 Task: Search one way flight ticket for 2 adults, 2 children, 2 infants in seat in first from Redmond: Roberts Field to New Bern: Coastal Carolina Regional Airport (was Craven County Regional) on 8-4-2023. Number of bags: 2 carry on bags. Price is upto 105000. Outbound departure time preference is 16:30.
Action: Mouse moved to (347, 290)
Screenshot: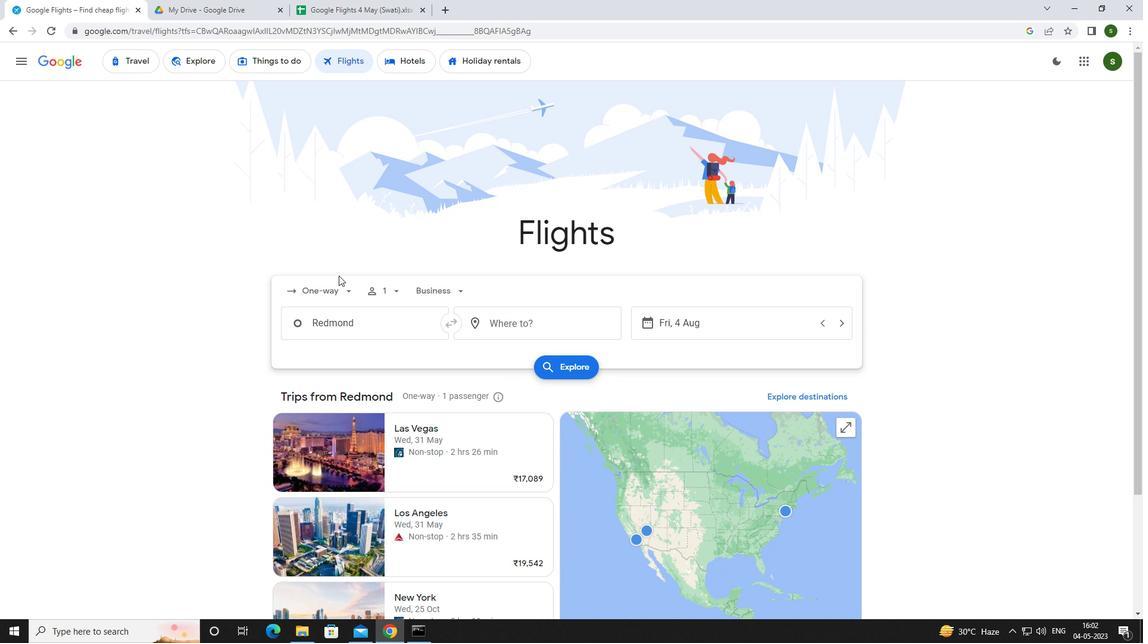 
Action: Mouse pressed left at (347, 290)
Screenshot: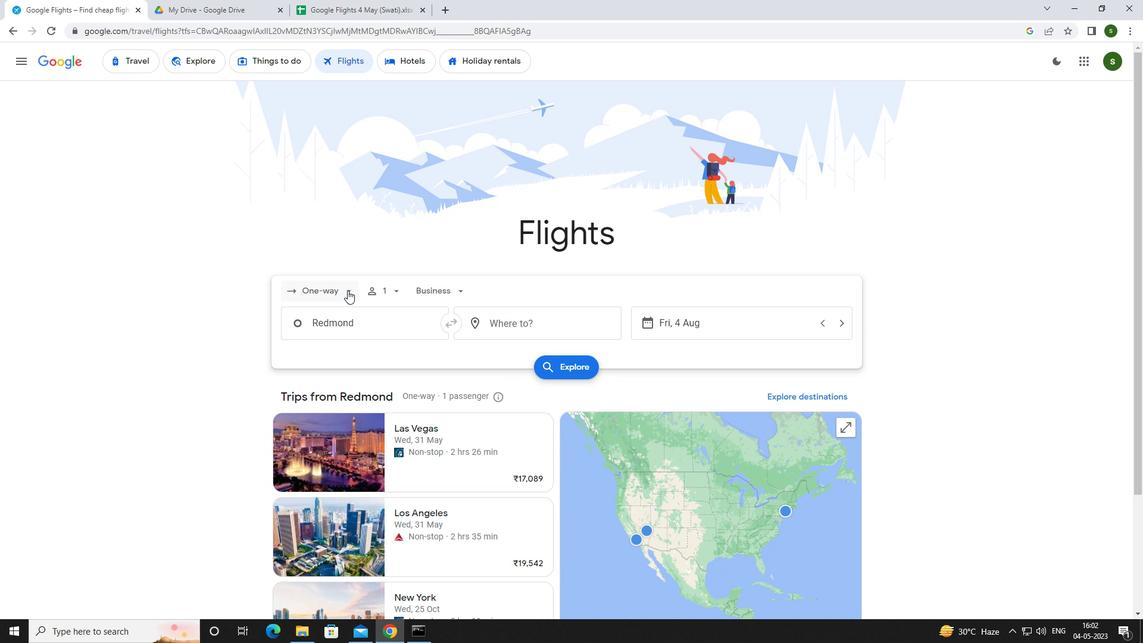 
Action: Mouse moved to (346, 348)
Screenshot: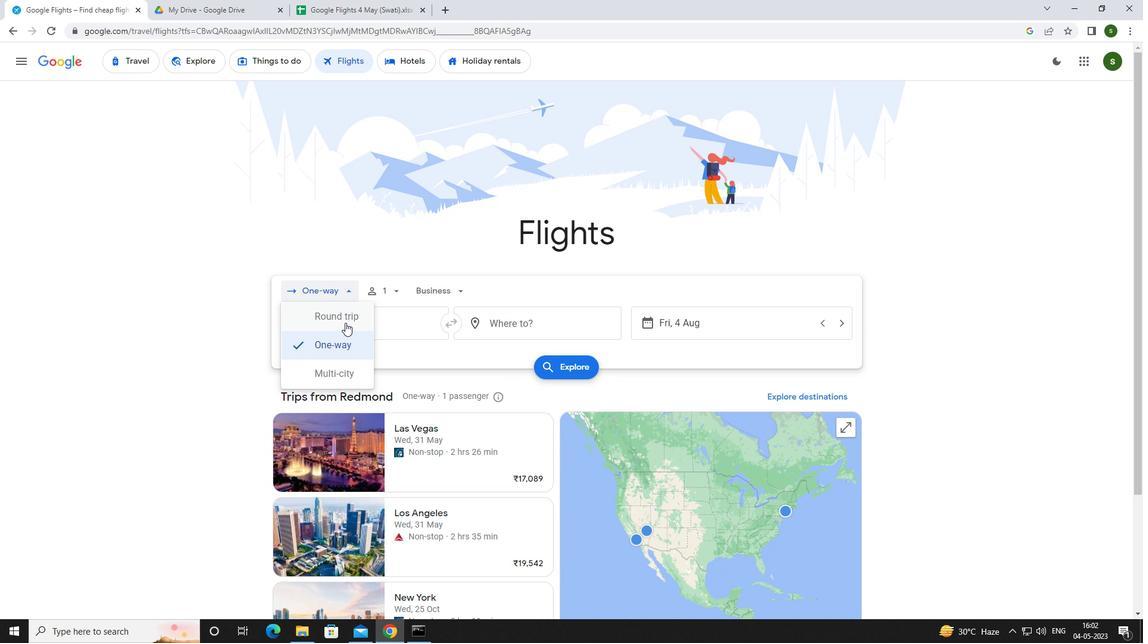 
Action: Mouse pressed left at (346, 348)
Screenshot: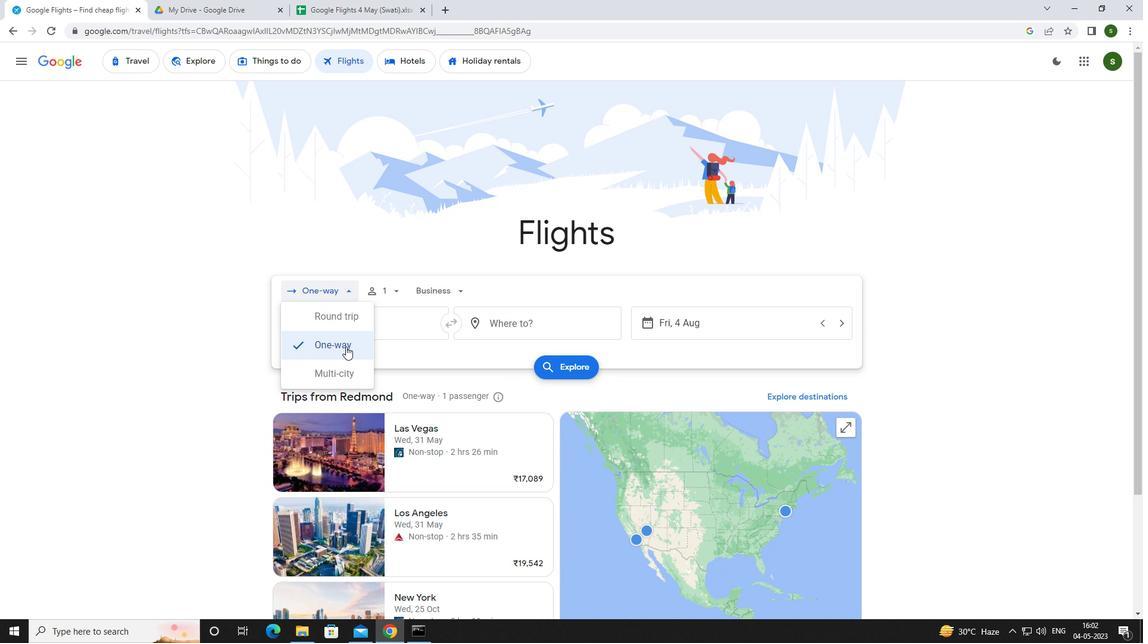 
Action: Mouse moved to (397, 293)
Screenshot: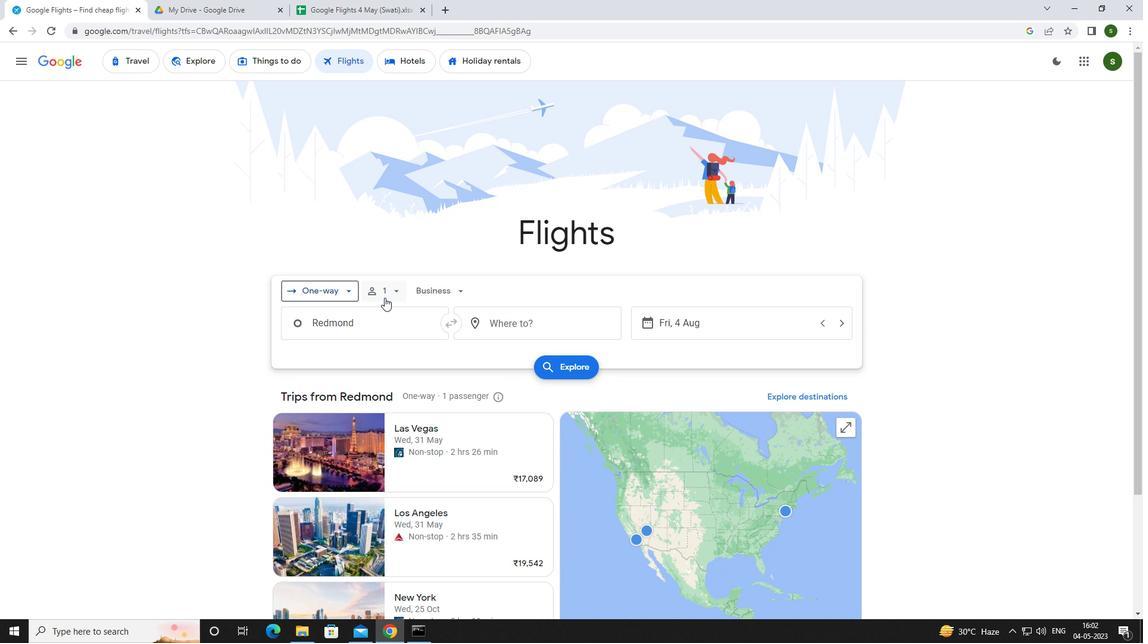 
Action: Mouse pressed left at (397, 293)
Screenshot: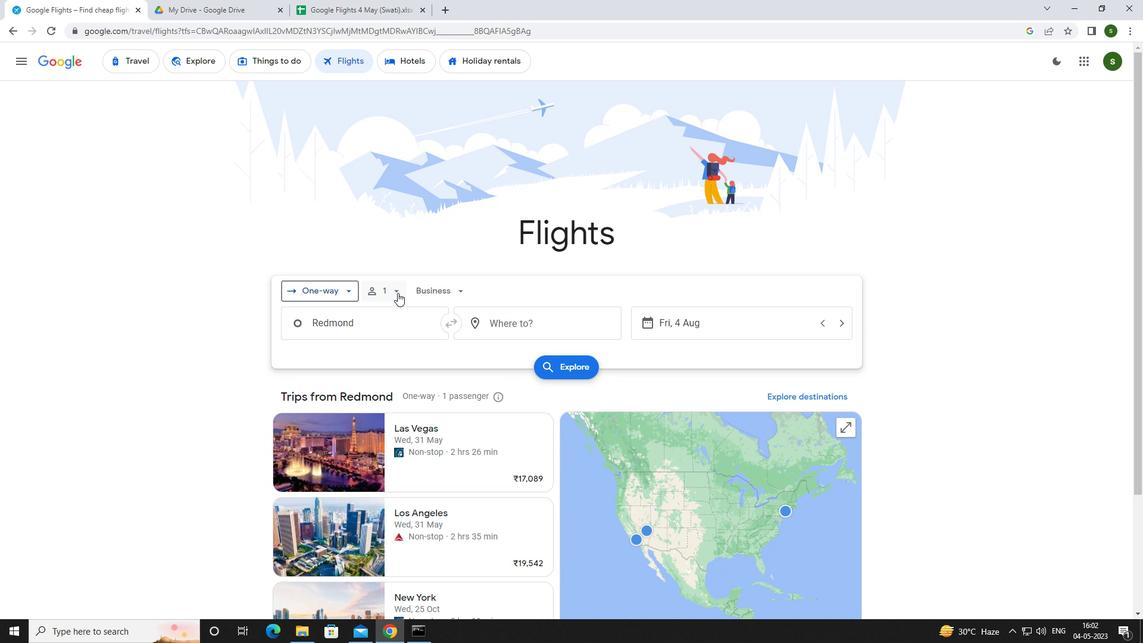 
Action: Mouse moved to (484, 319)
Screenshot: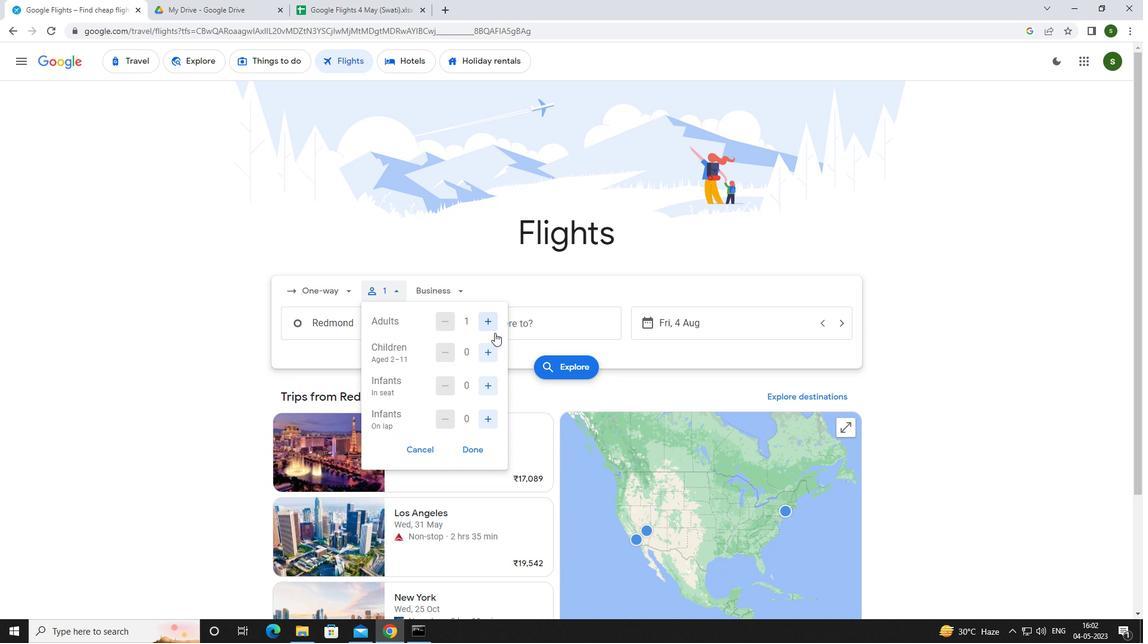 
Action: Mouse pressed left at (484, 319)
Screenshot: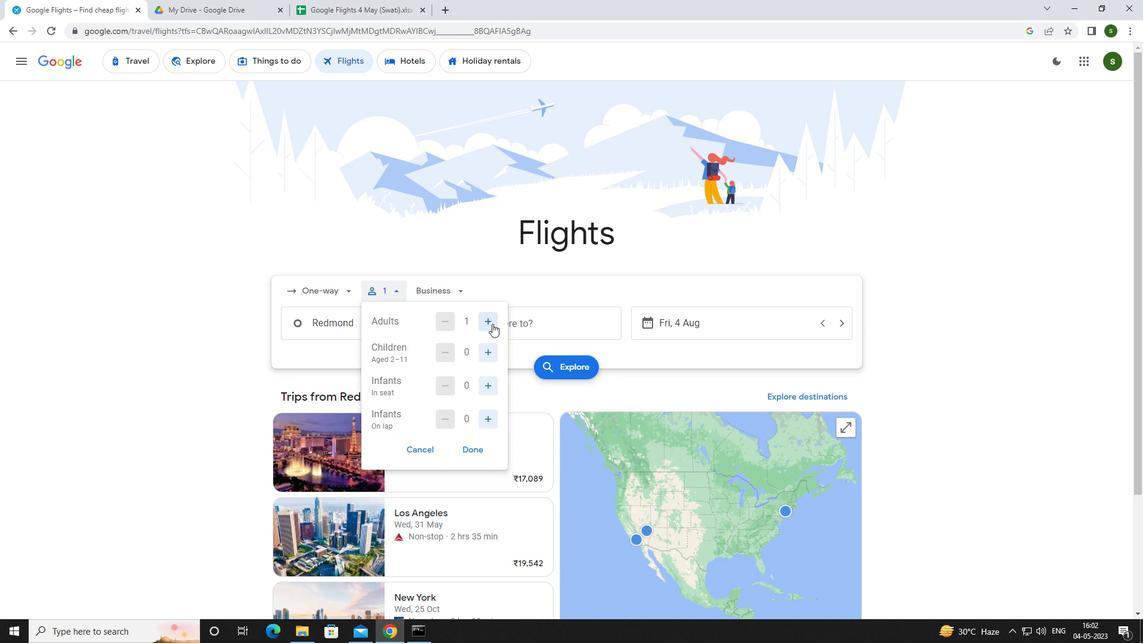 
Action: Mouse moved to (487, 346)
Screenshot: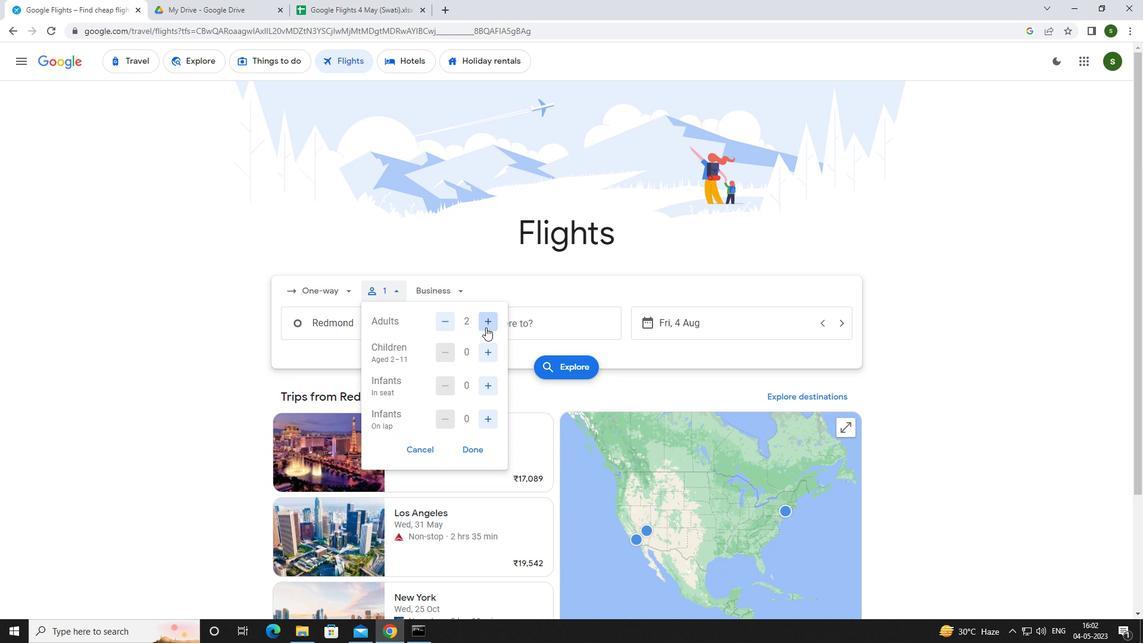 
Action: Mouse pressed left at (487, 346)
Screenshot: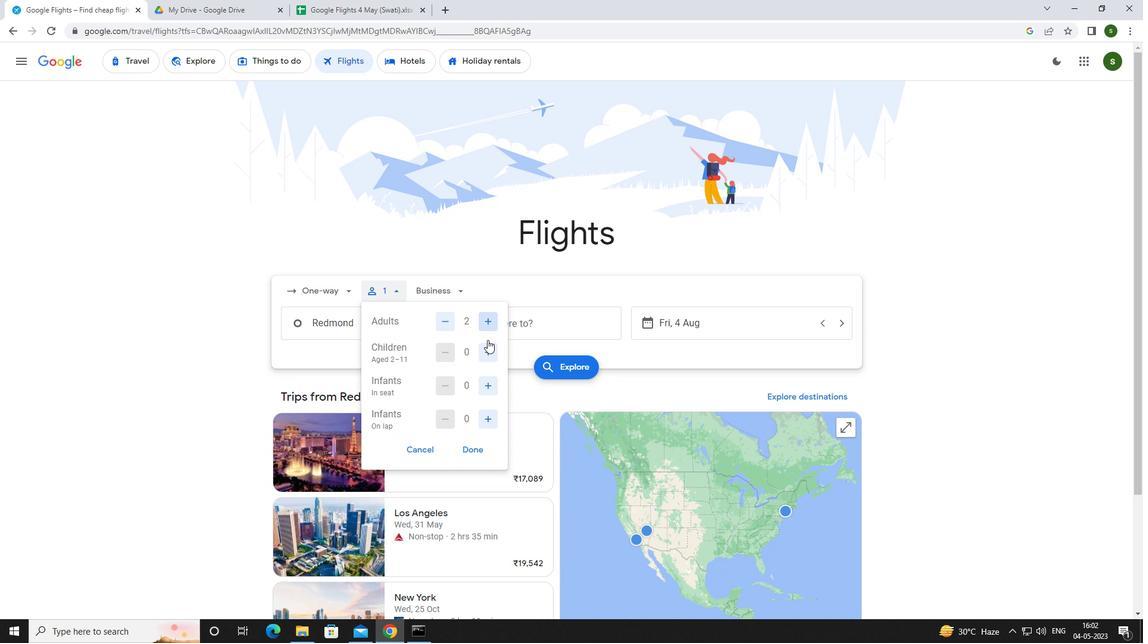 
Action: Mouse pressed left at (487, 346)
Screenshot: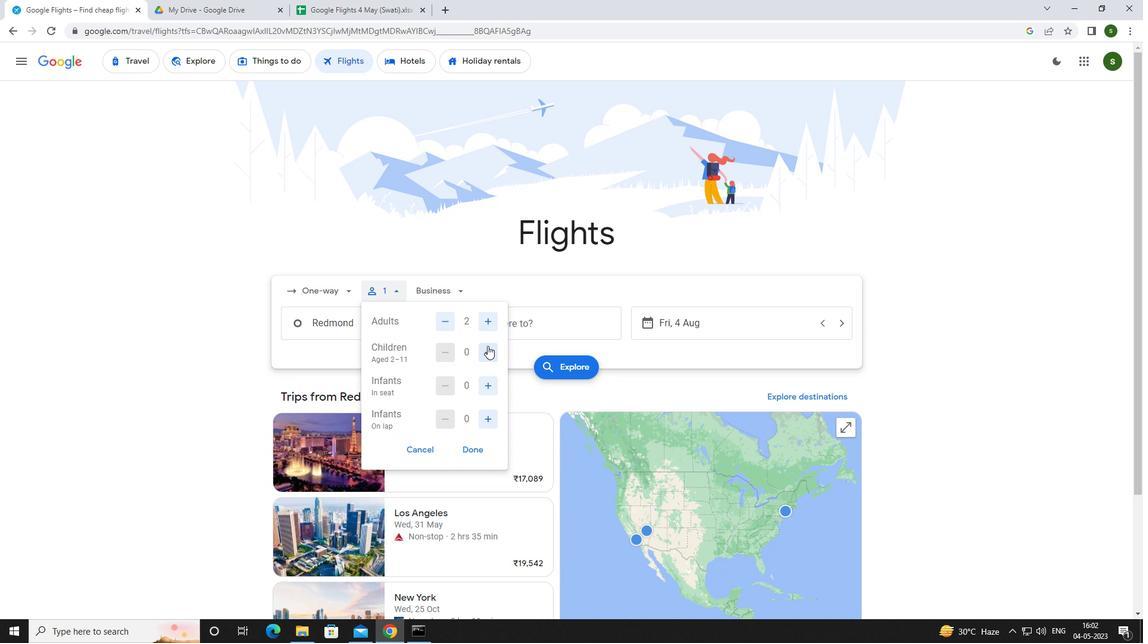 
Action: Mouse moved to (489, 384)
Screenshot: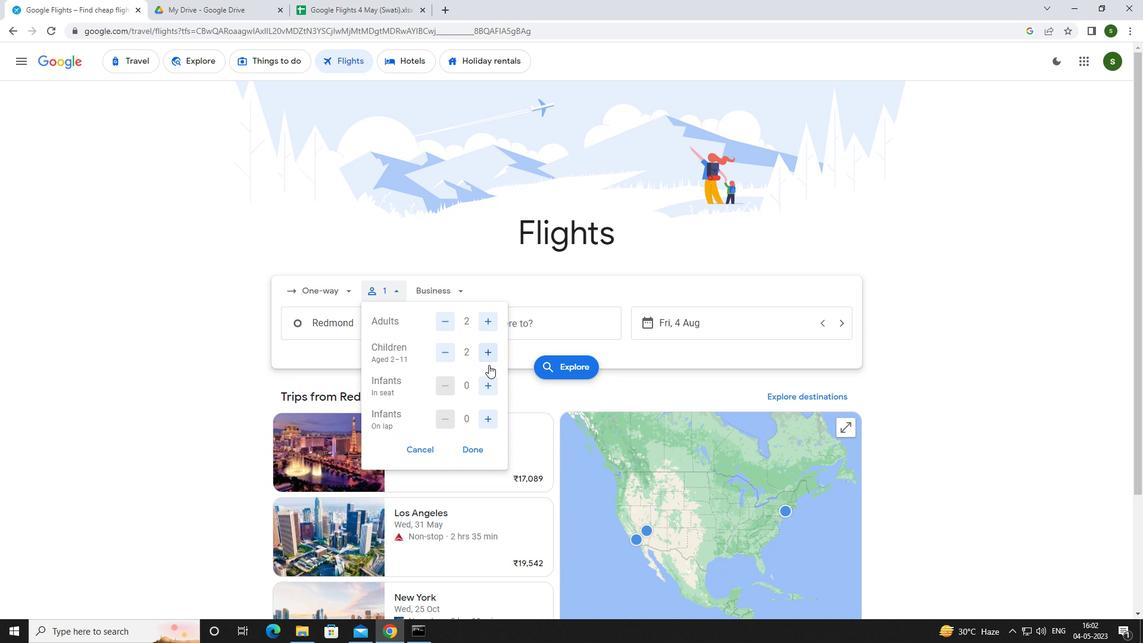 
Action: Mouse pressed left at (489, 384)
Screenshot: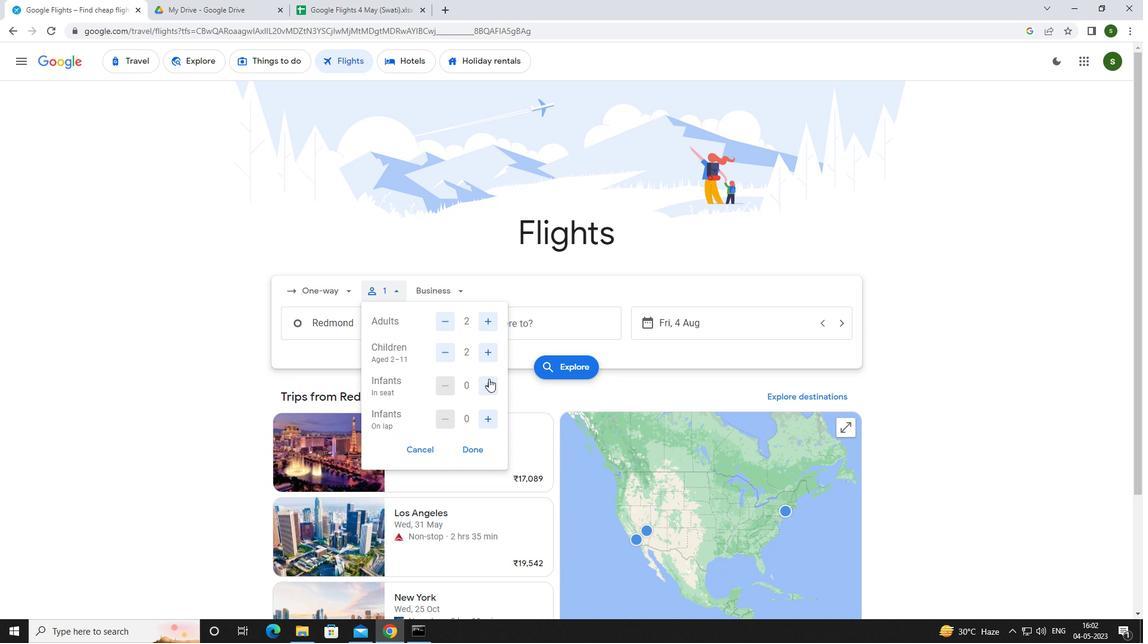
Action: Mouse pressed left at (489, 384)
Screenshot: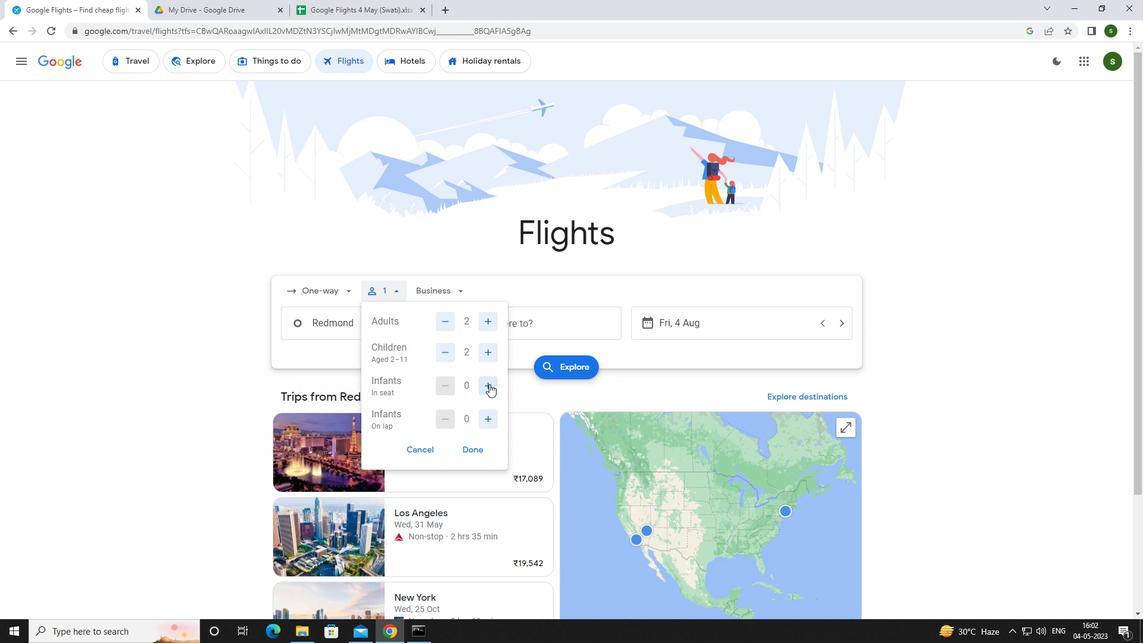 
Action: Mouse moved to (449, 294)
Screenshot: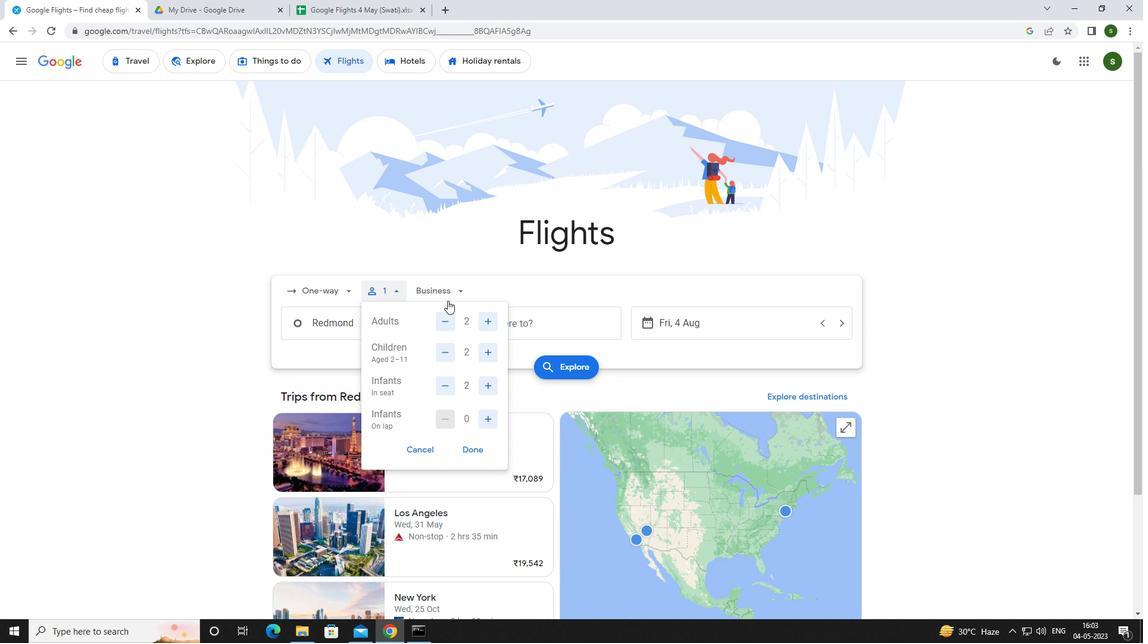 
Action: Mouse pressed left at (449, 294)
Screenshot: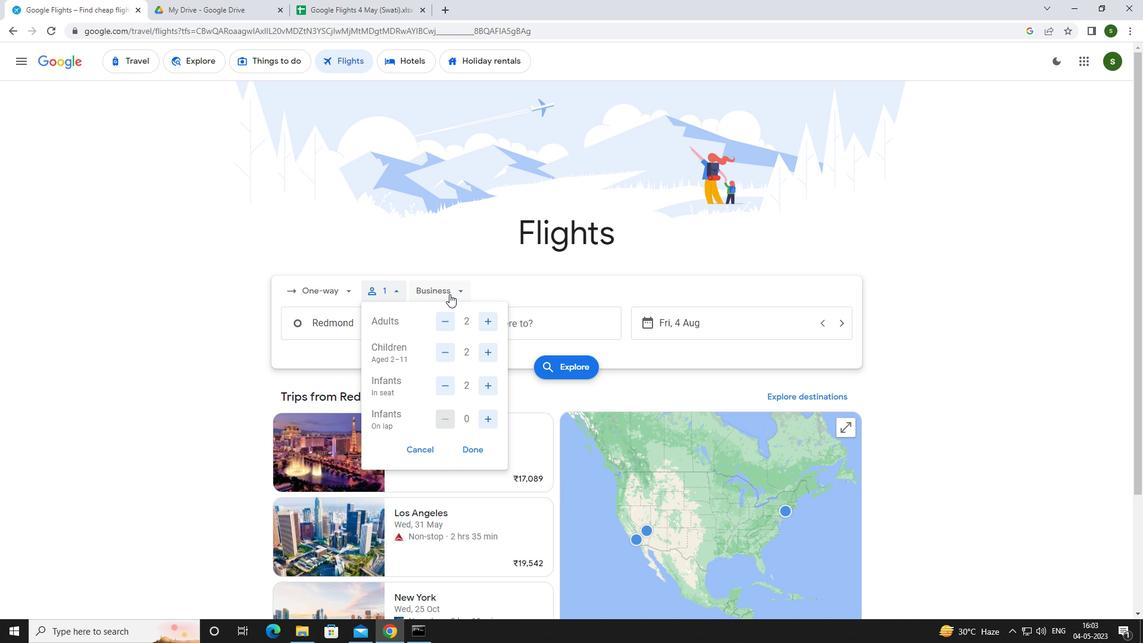
Action: Mouse moved to (468, 402)
Screenshot: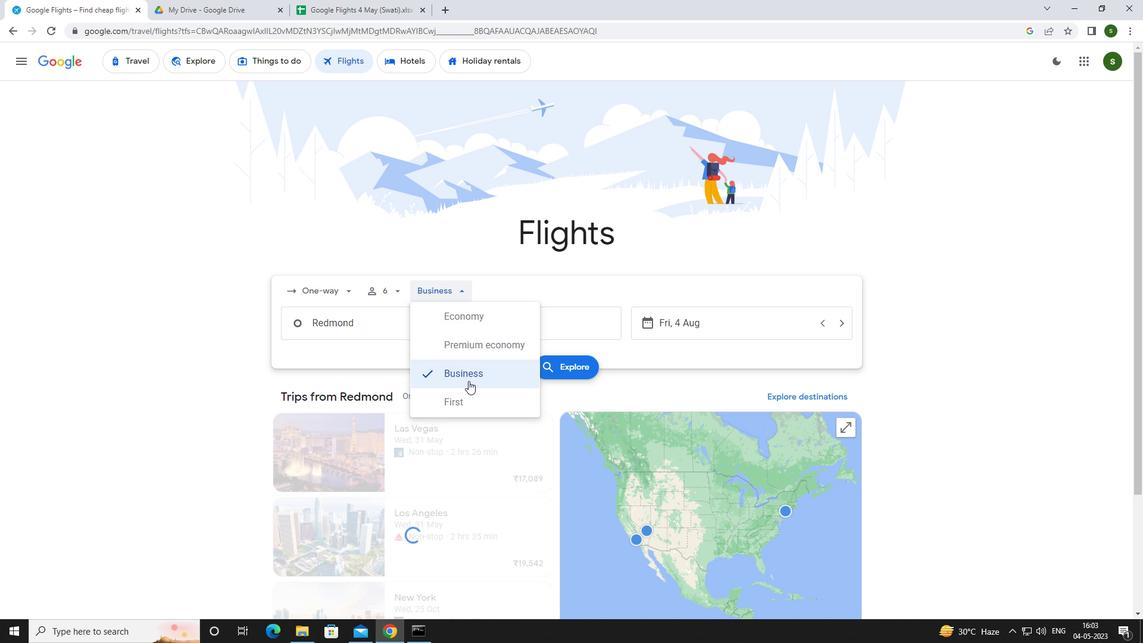 
Action: Mouse pressed left at (468, 402)
Screenshot: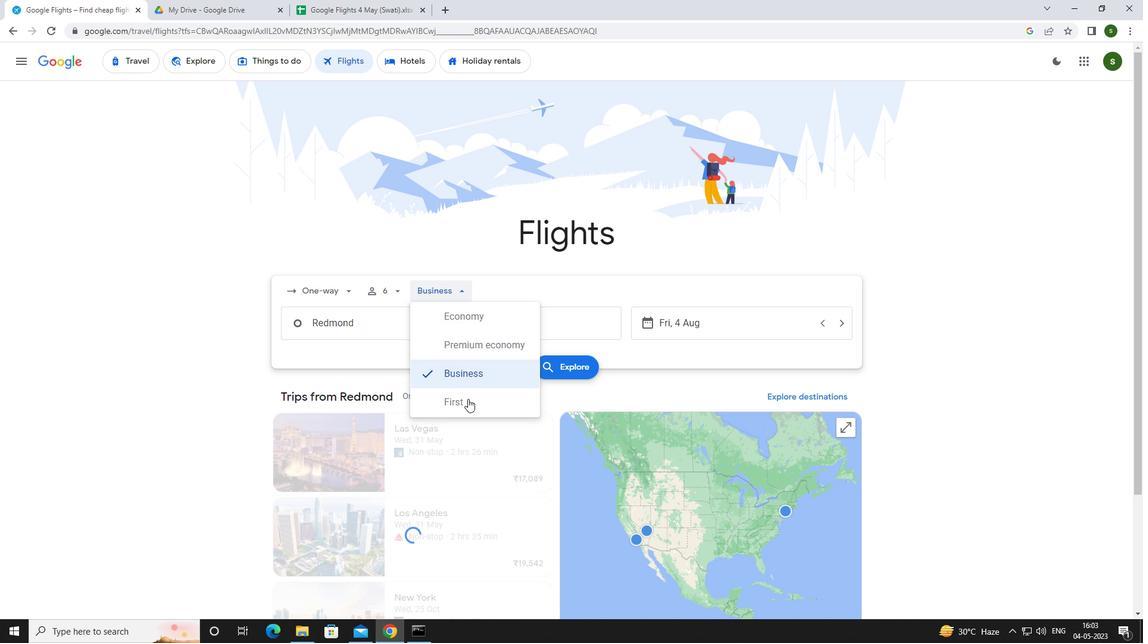 
Action: Mouse moved to (413, 327)
Screenshot: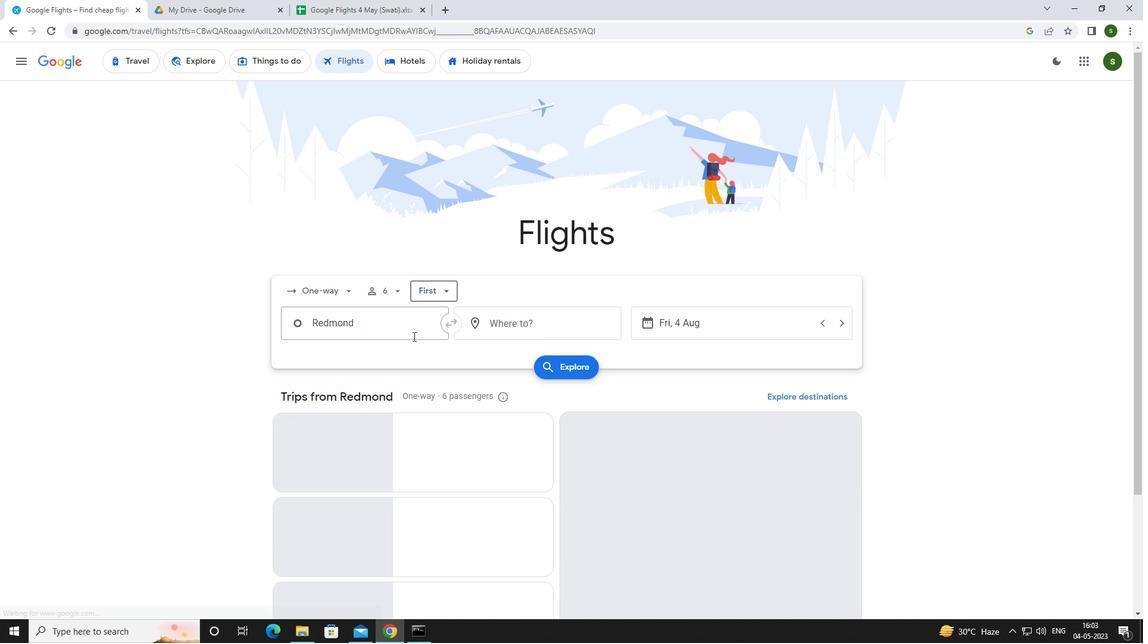 
Action: Mouse pressed left at (413, 327)
Screenshot: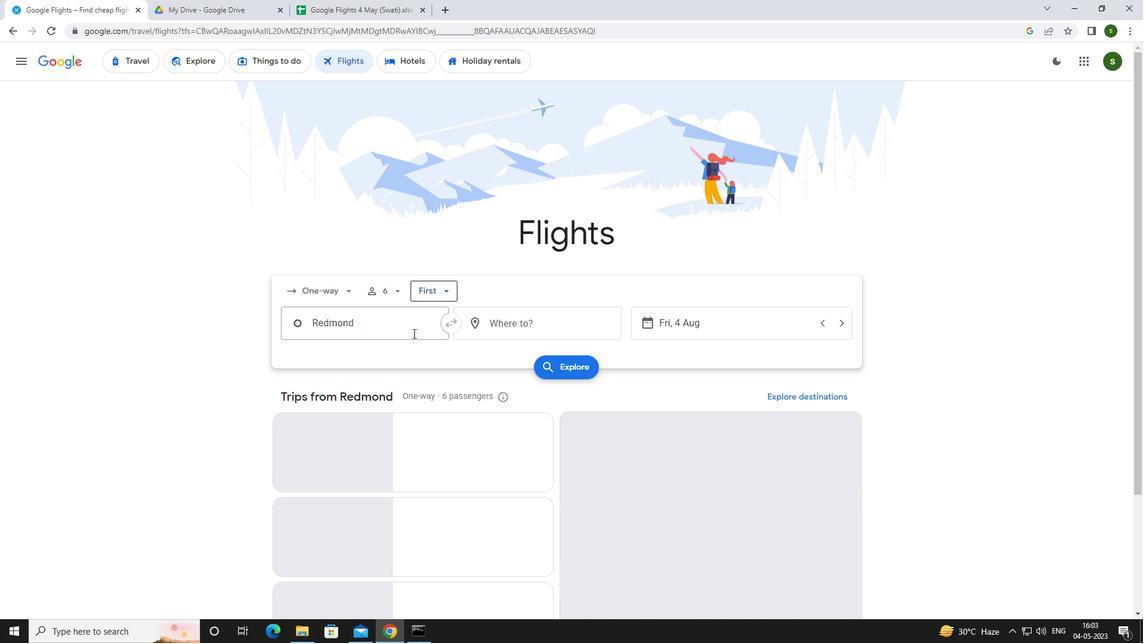 
Action: Key pressed <Key.caps_lock>r<Key.caps_lock>edmond<Key.enter>
Screenshot: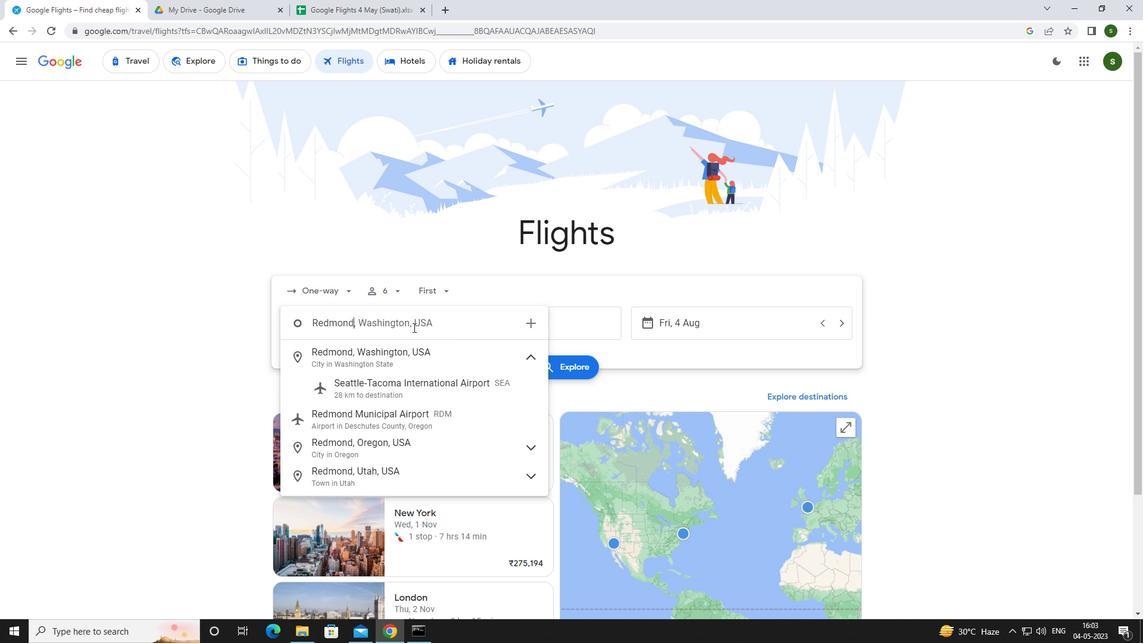 
Action: Mouse moved to (520, 321)
Screenshot: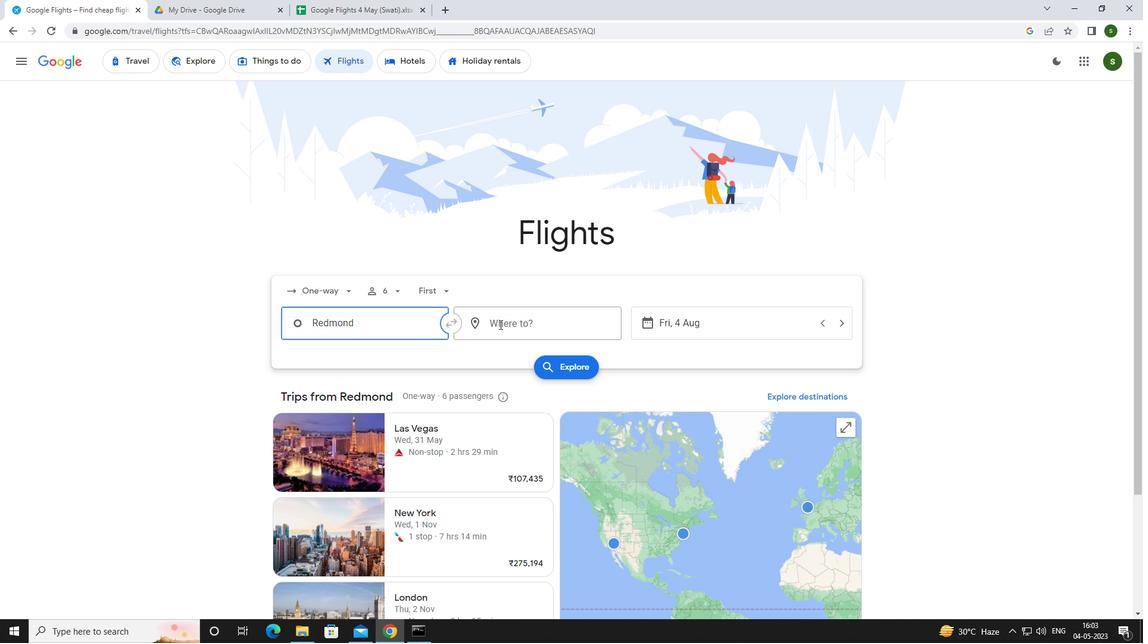 
Action: Mouse pressed left at (520, 321)
Screenshot: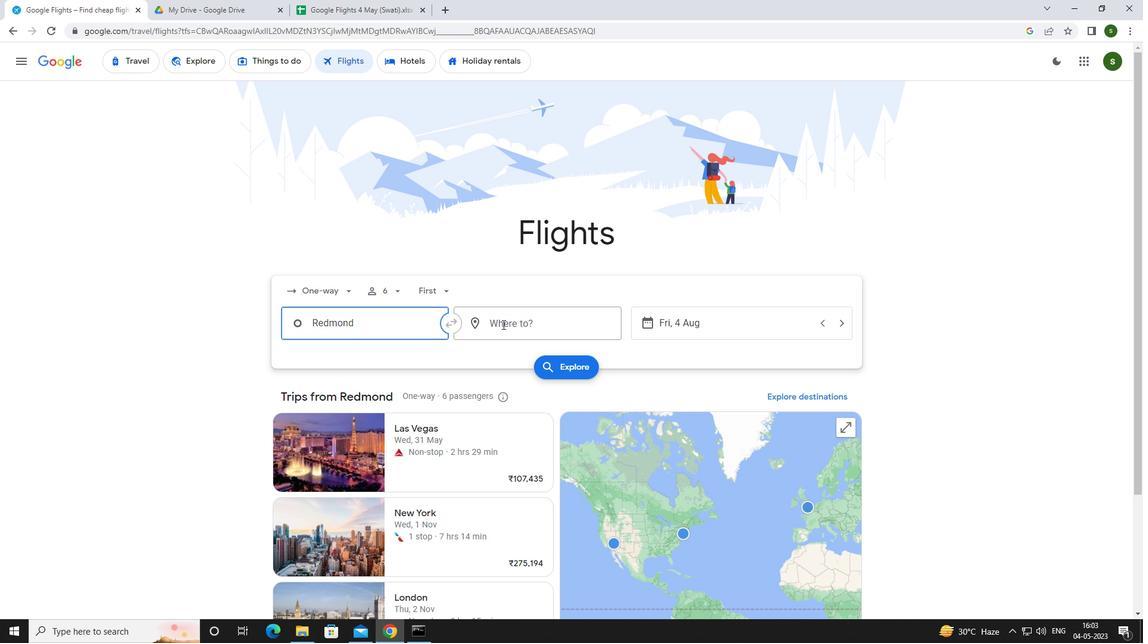 
Action: Mouse moved to (516, 324)
Screenshot: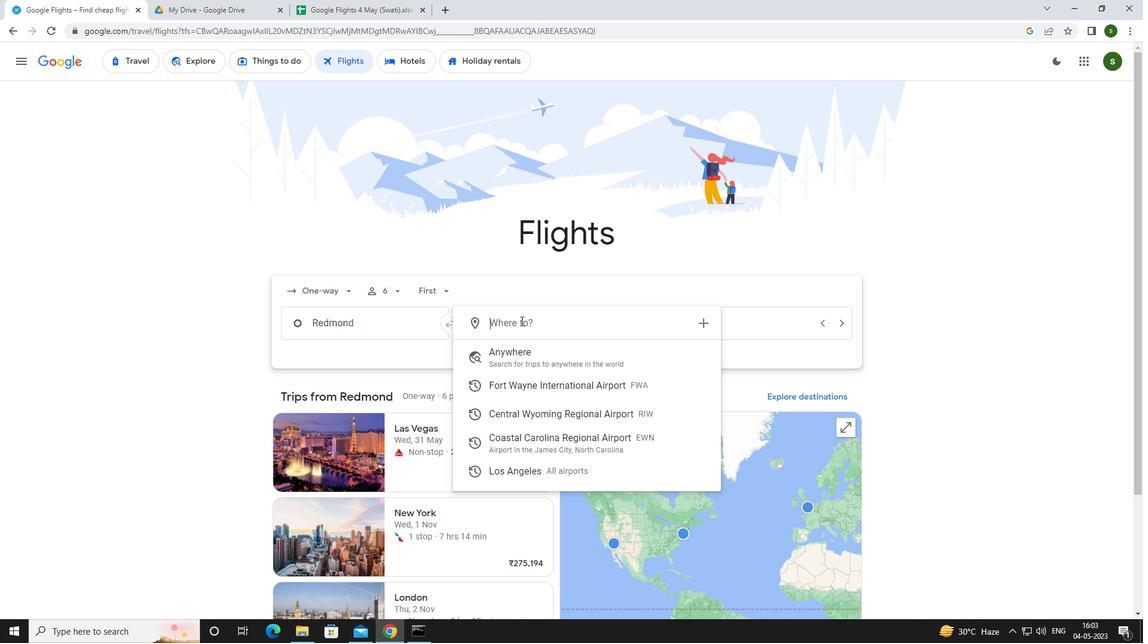 
Action: Key pressed <Key.caps_lock>c<Key.caps_lock>oastal
Screenshot: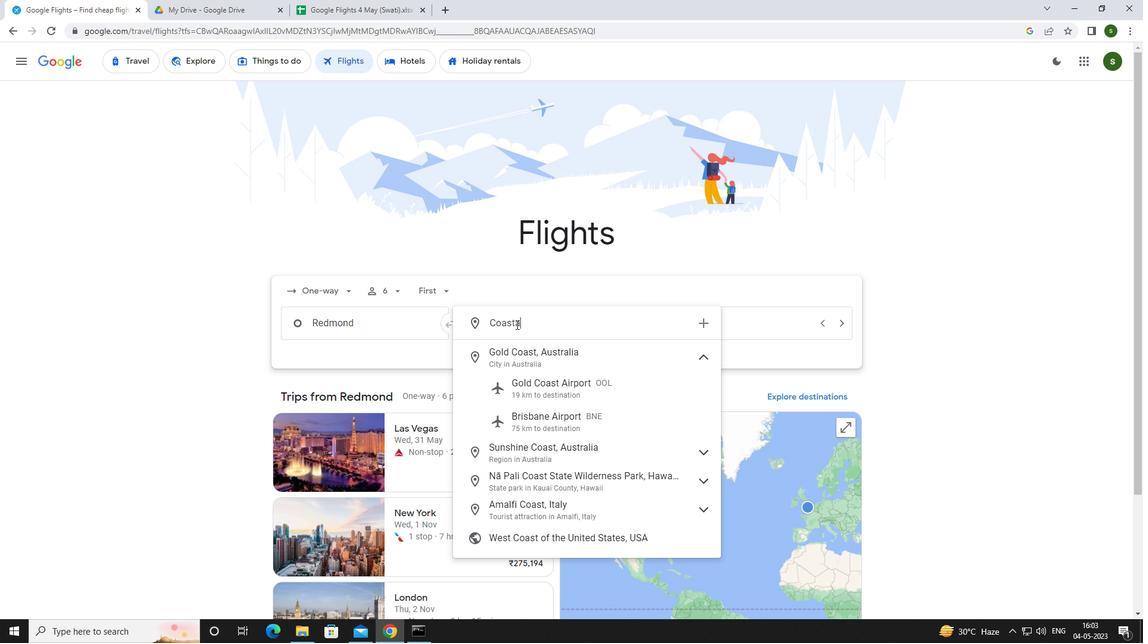 
Action: Mouse moved to (532, 352)
Screenshot: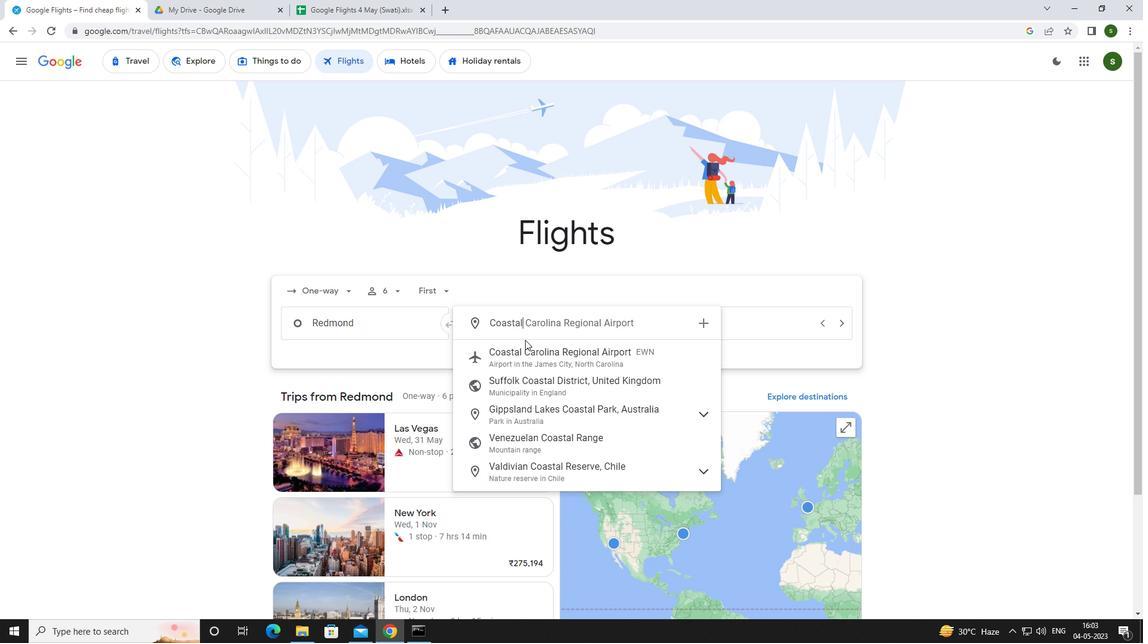 
Action: Mouse pressed left at (532, 352)
Screenshot: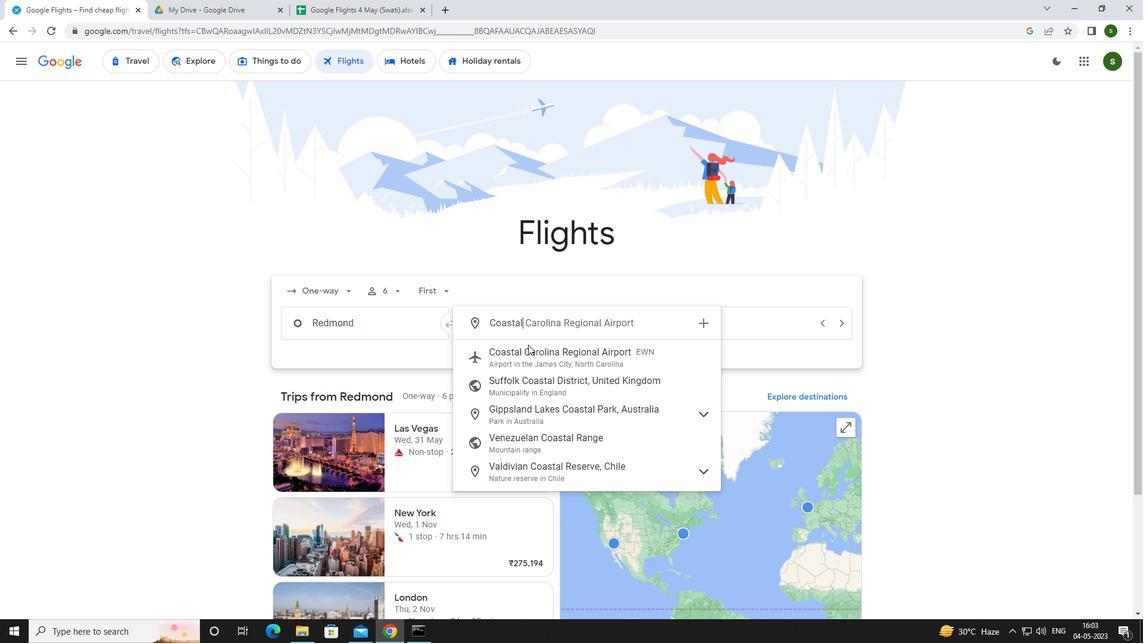 
Action: Mouse moved to (728, 332)
Screenshot: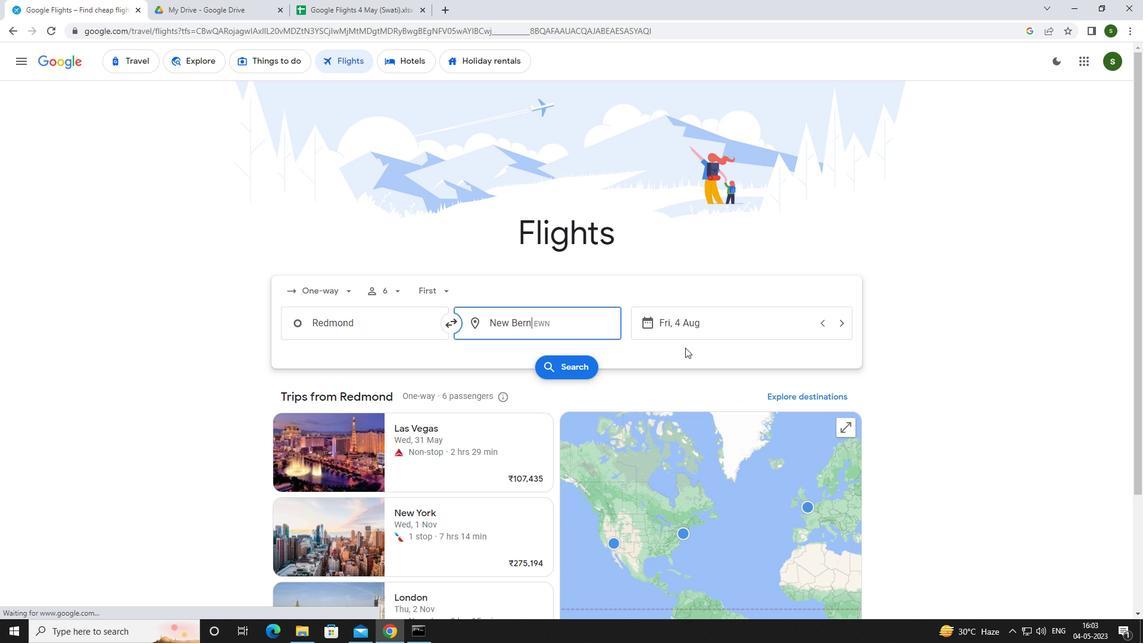 
Action: Mouse pressed left at (728, 332)
Screenshot: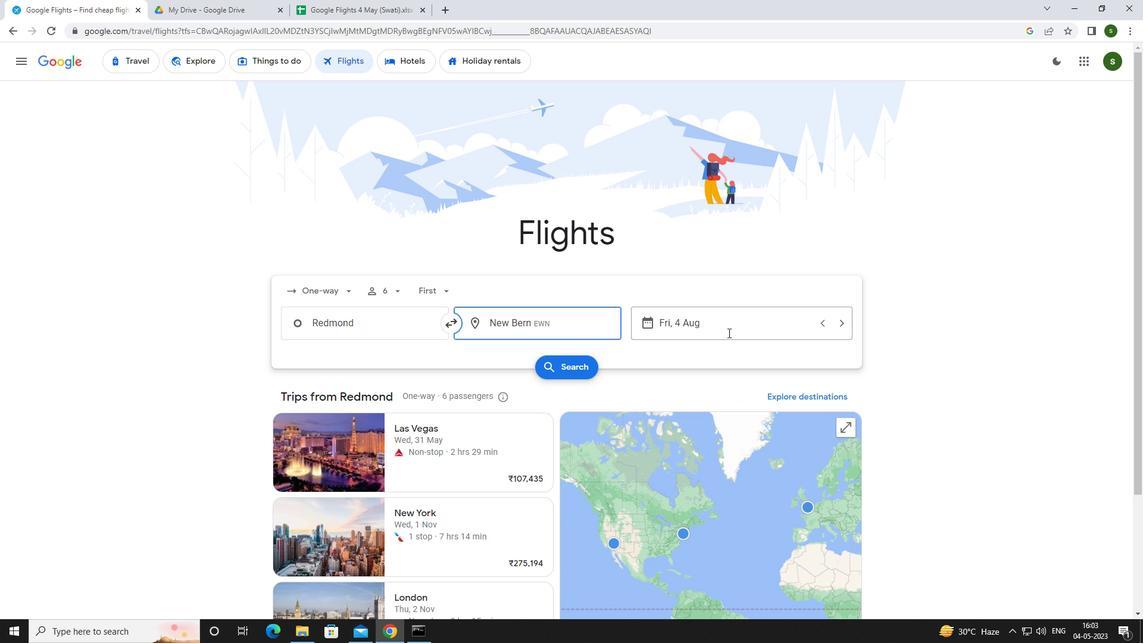 
Action: Mouse moved to (575, 397)
Screenshot: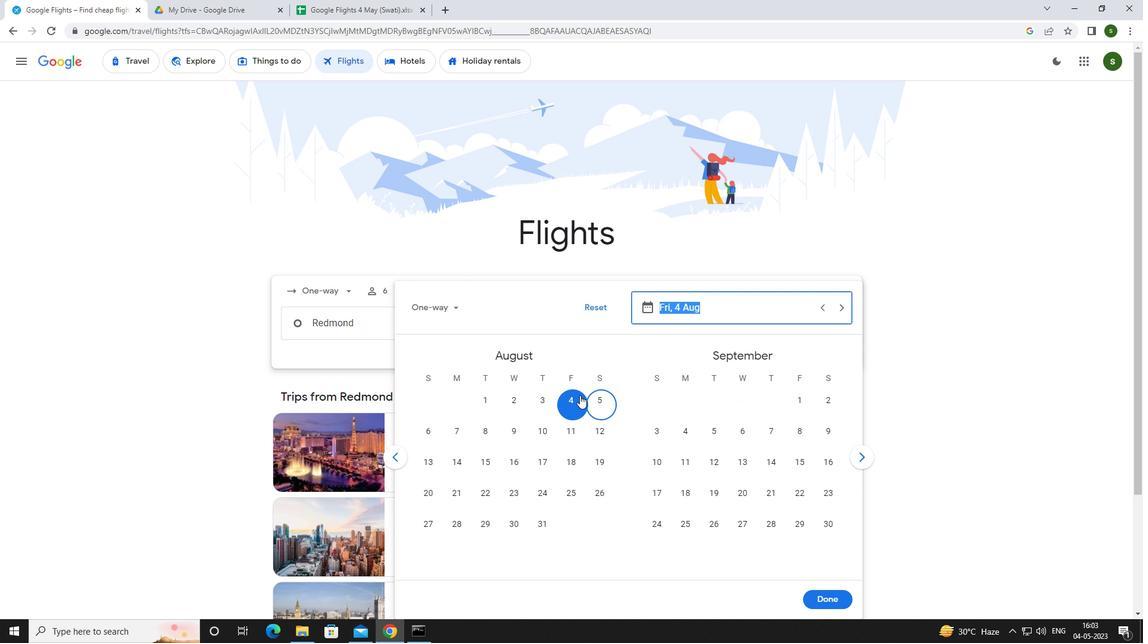 
Action: Mouse pressed left at (575, 397)
Screenshot: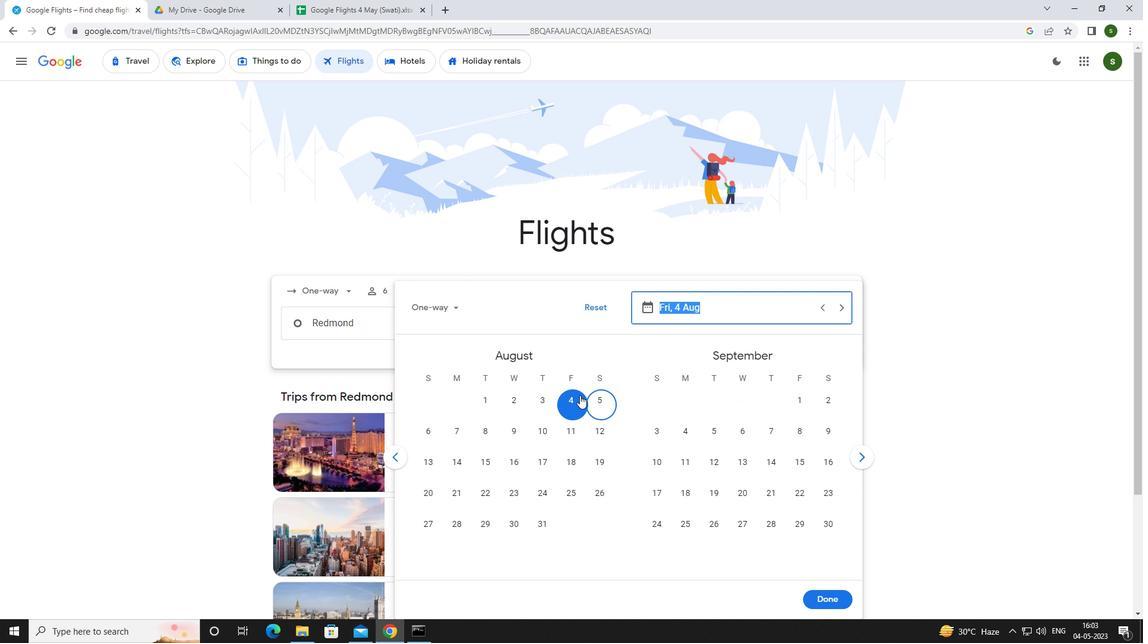 
Action: Mouse moved to (834, 597)
Screenshot: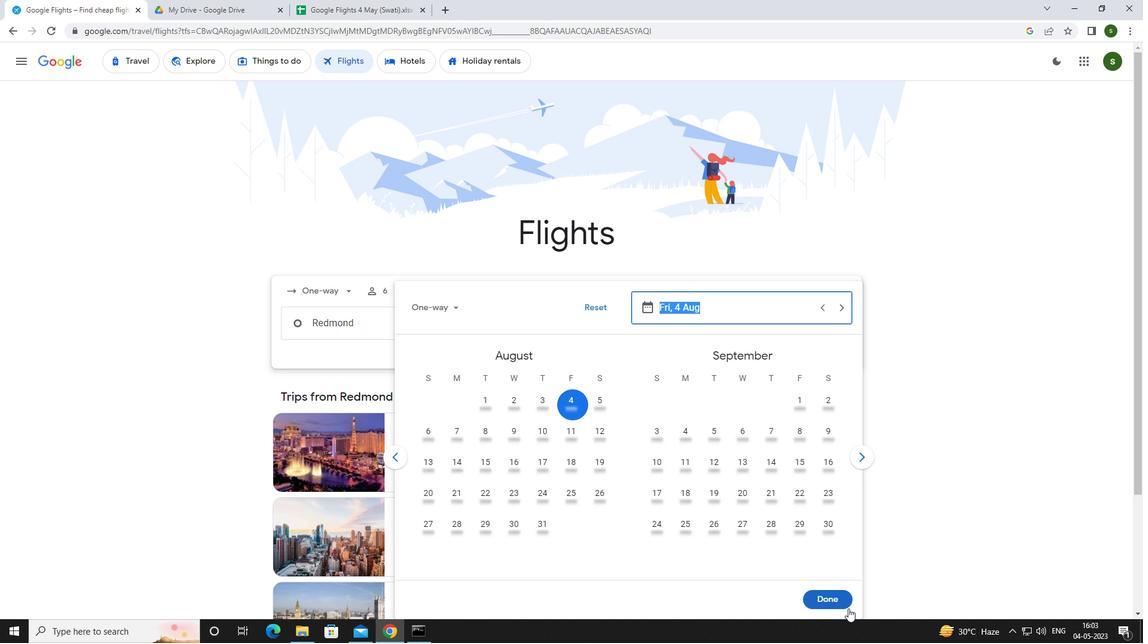
Action: Mouse pressed left at (834, 597)
Screenshot: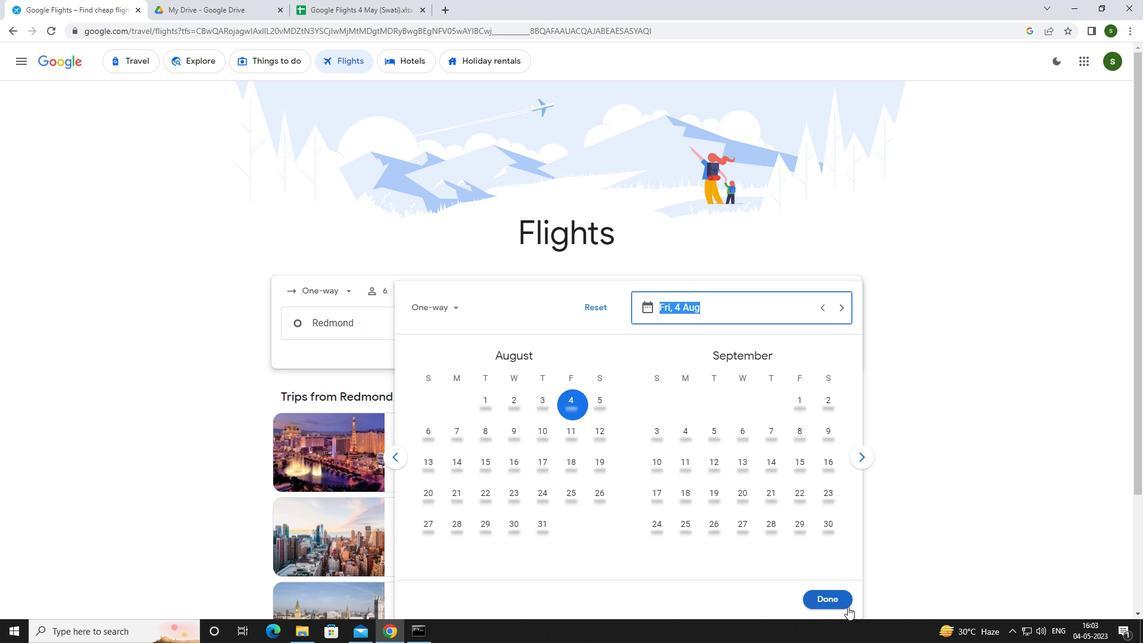 
Action: Mouse moved to (572, 354)
Screenshot: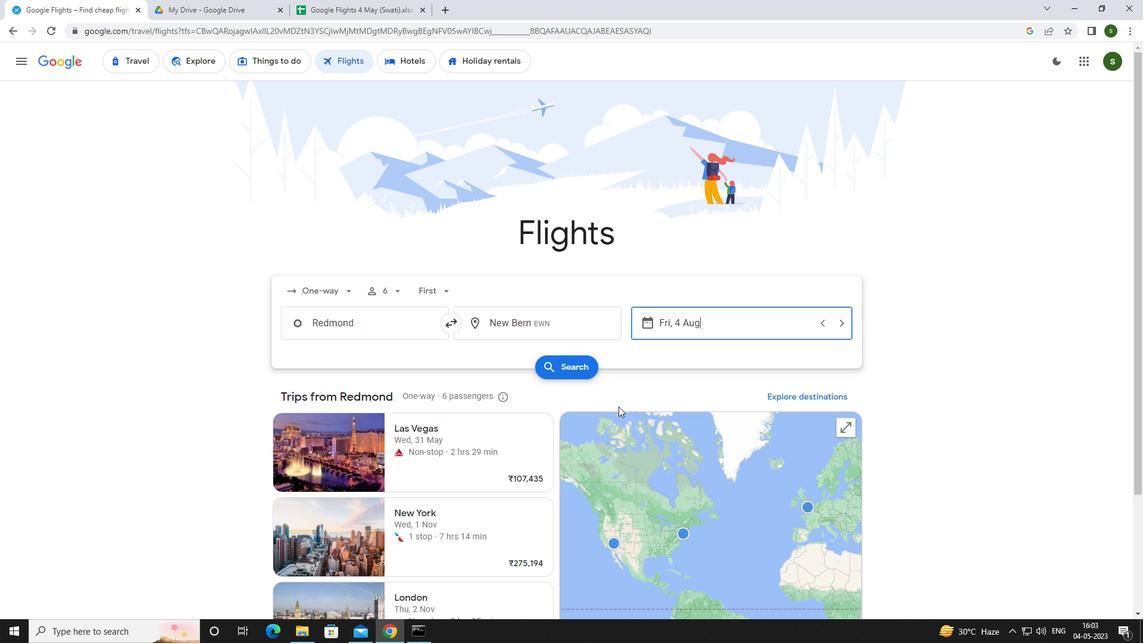 
Action: Mouse pressed left at (572, 354)
Screenshot: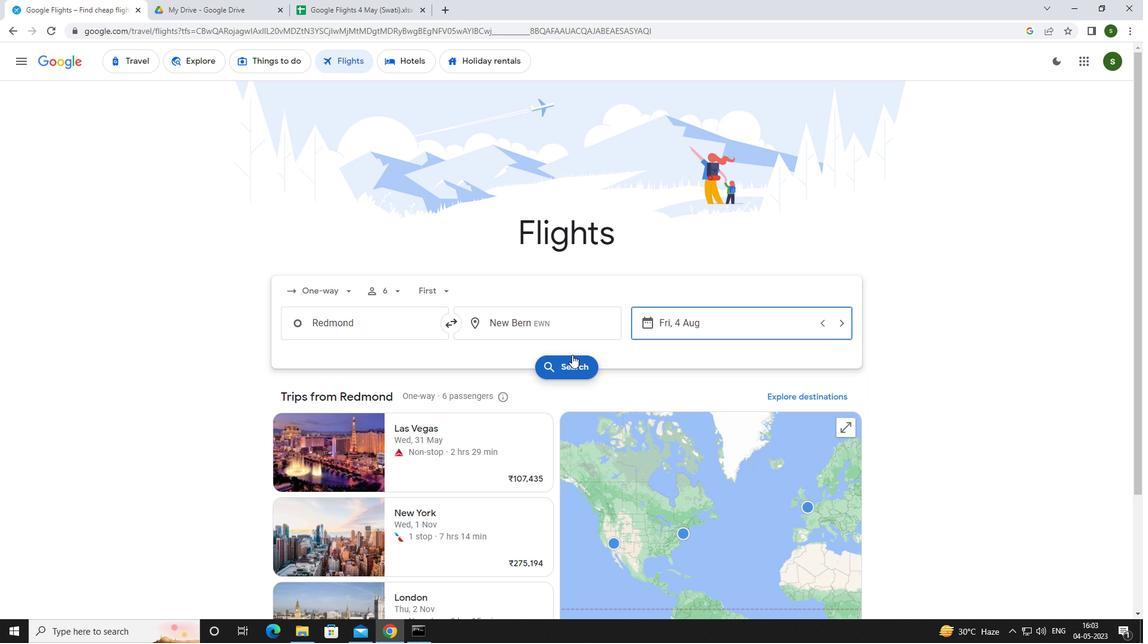 
Action: Mouse moved to (310, 169)
Screenshot: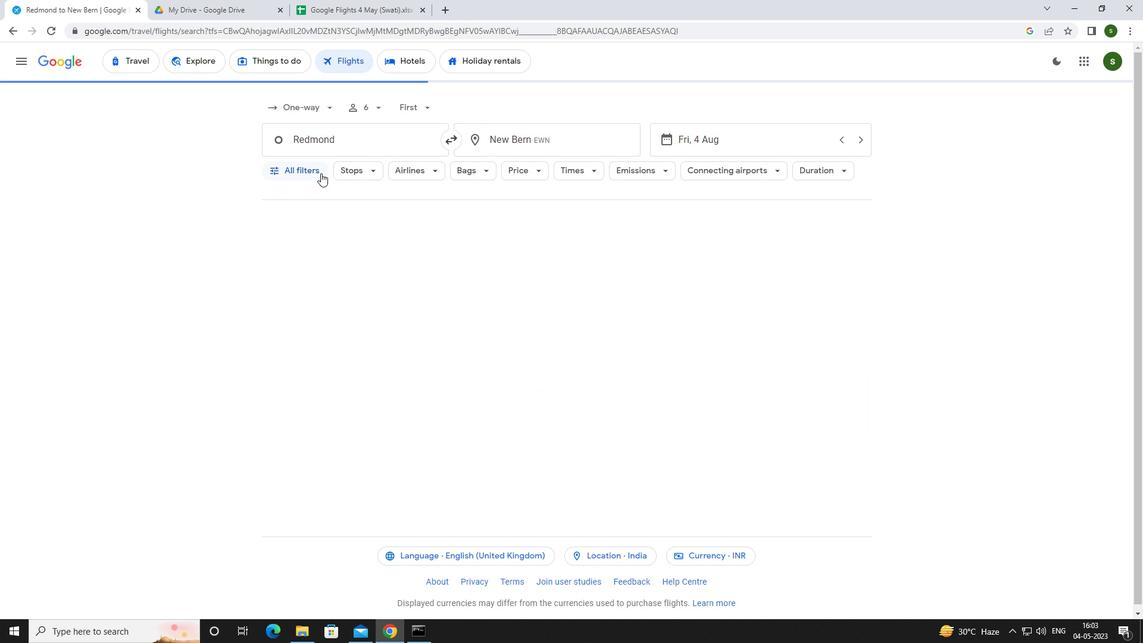 
Action: Mouse pressed left at (310, 169)
Screenshot: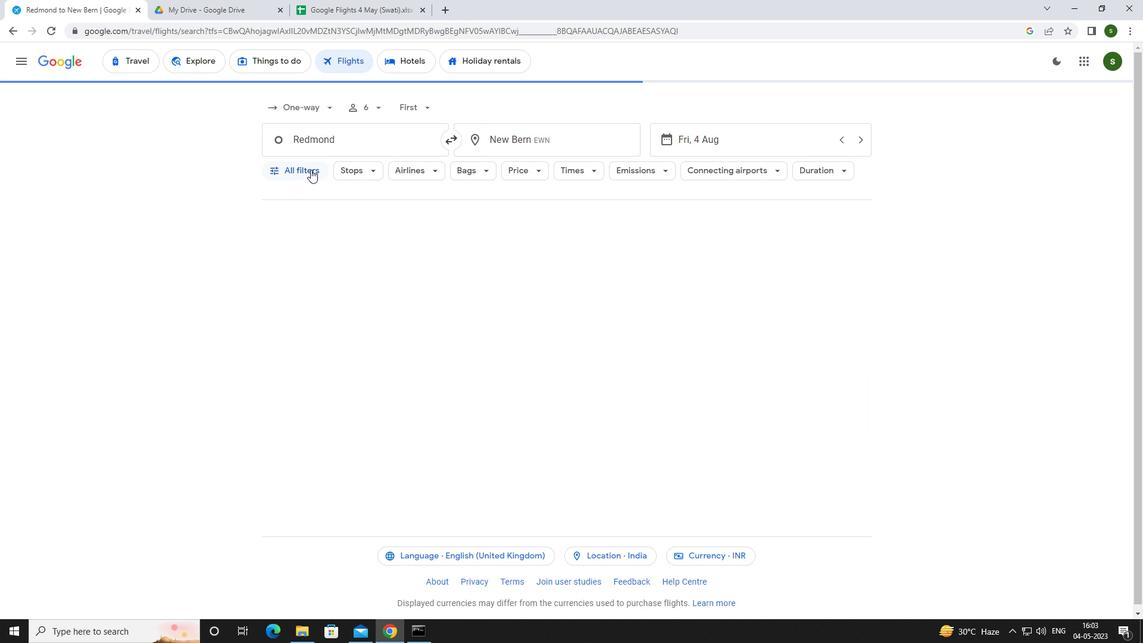 
Action: Mouse moved to (349, 266)
Screenshot: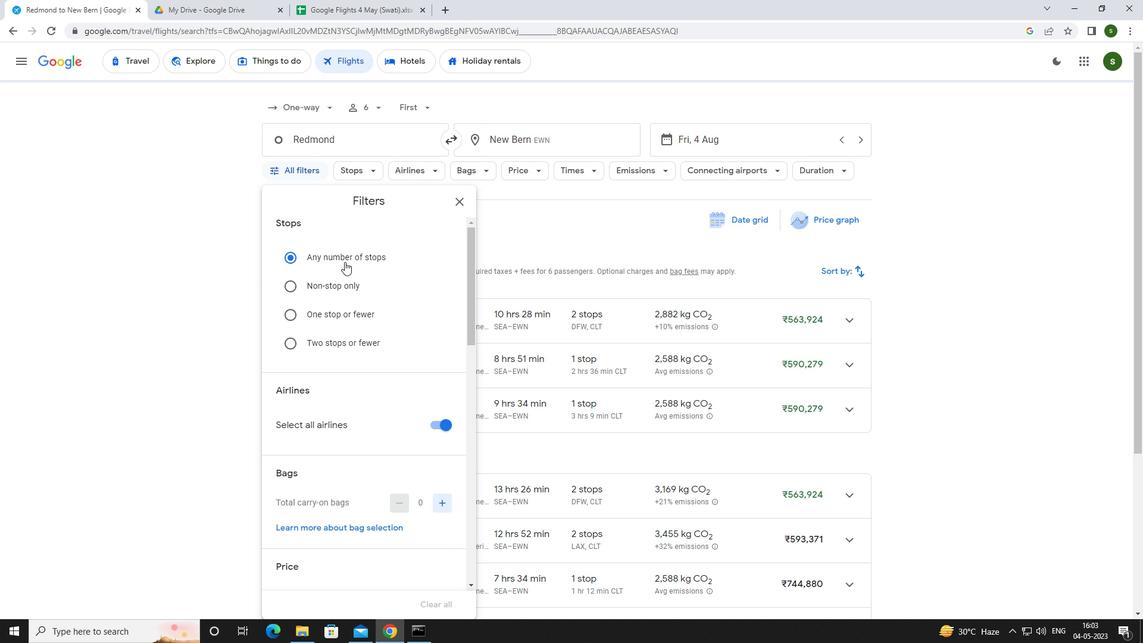 
Action: Mouse scrolled (349, 266) with delta (0, 0)
Screenshot: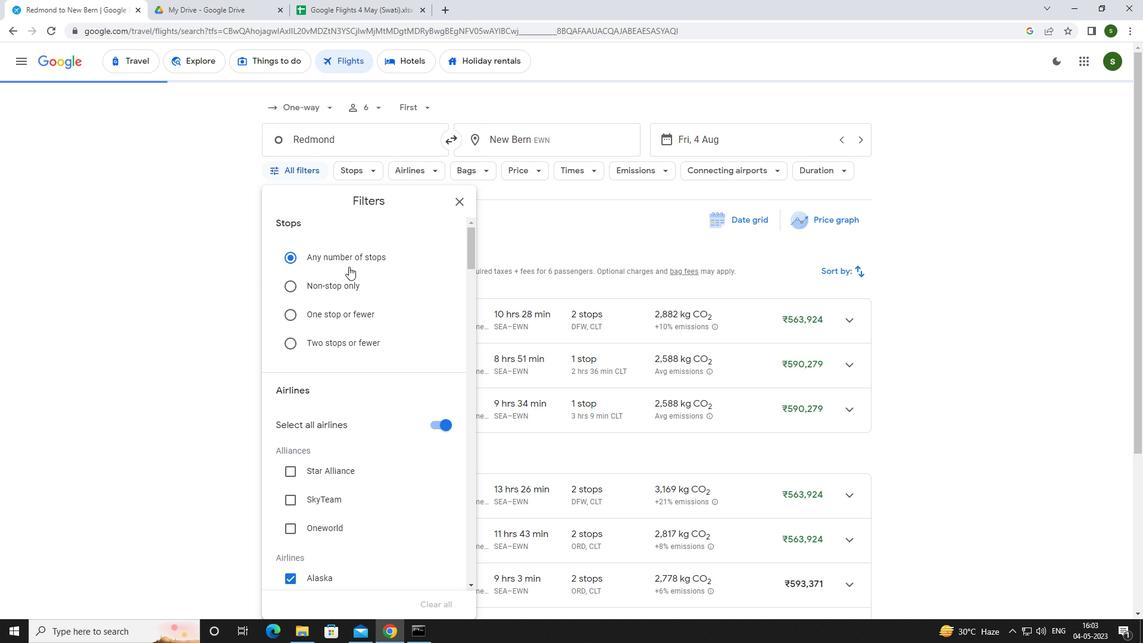 
Action: Mouse scrolled (349, 266) with delta (0, 0)
Screenshot: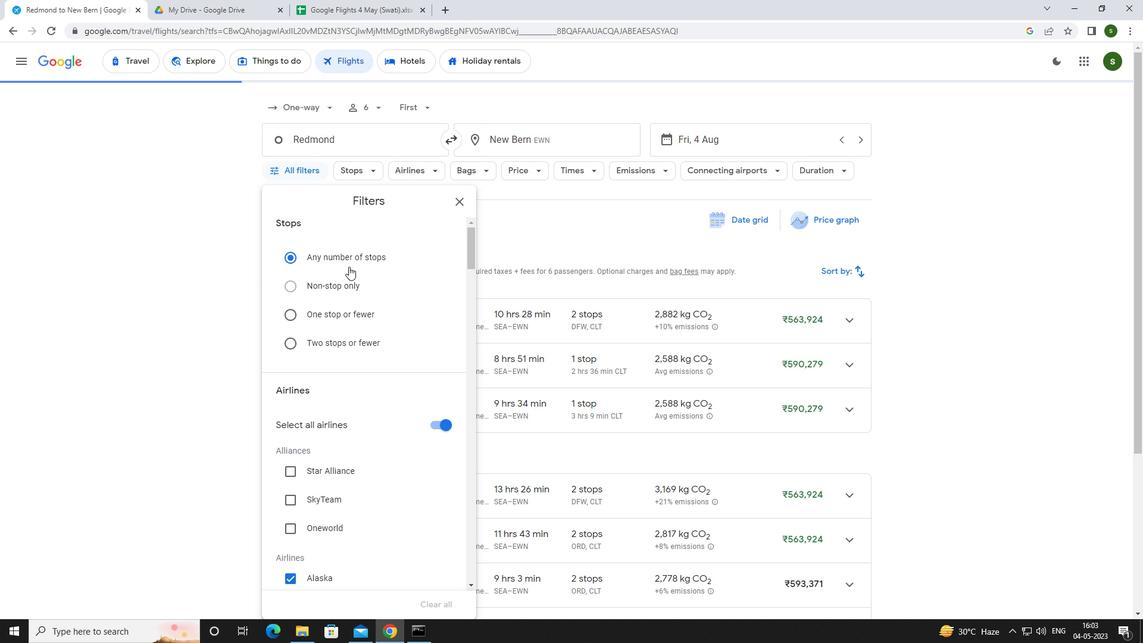 
Action: Mouse scrolled (349, 266) with delta (0, 0)
Screenshot: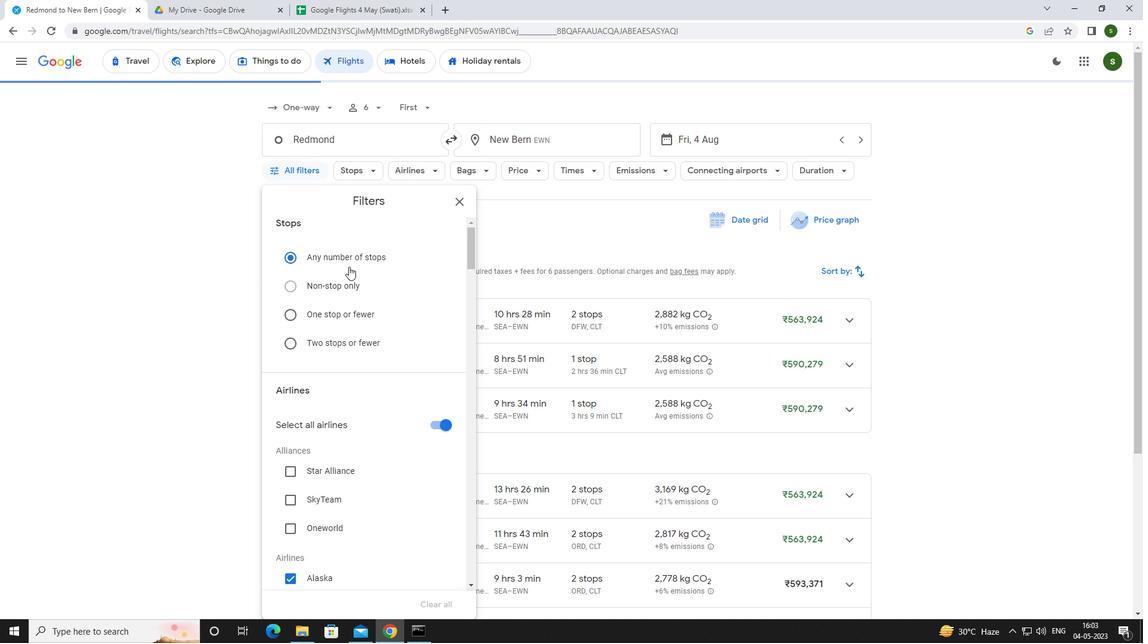 
Action: Mouse scrolled (349, 266) with delta (0, 0)
Screenshot: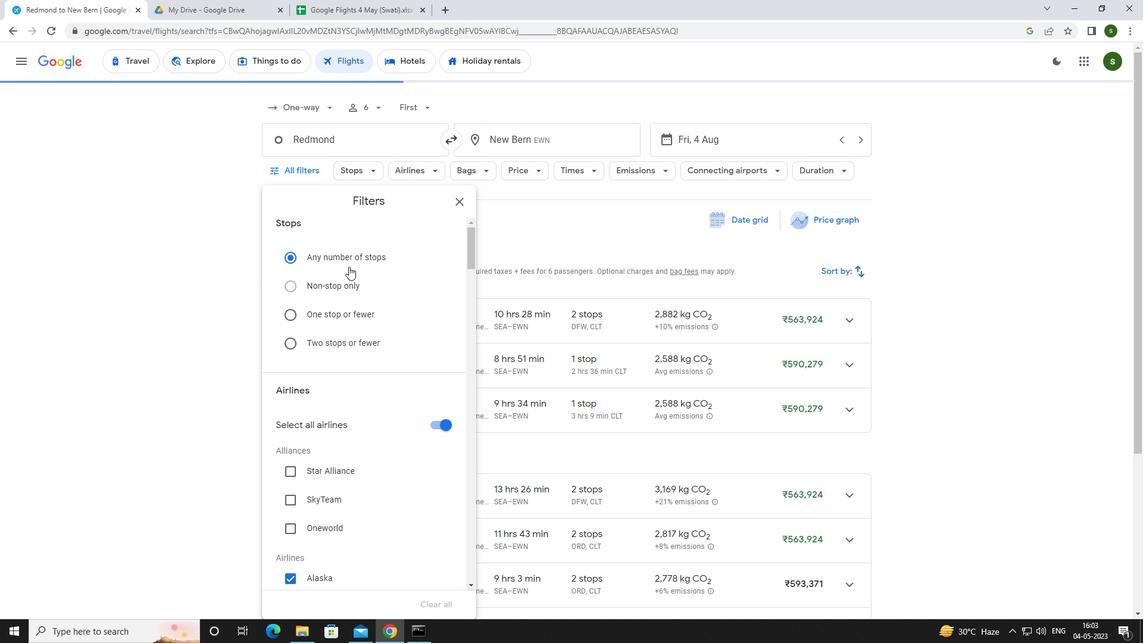 
Action: Mouse scrolled (349, 266) with delta (0, 0)
Screenshot: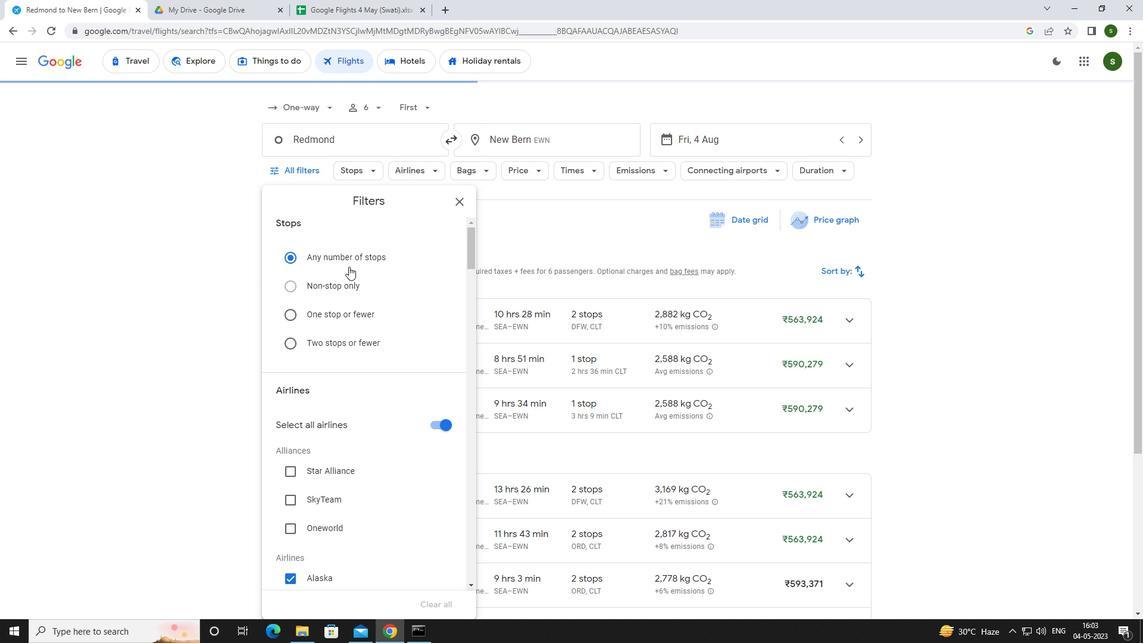 
Action: Mouse scrolled (349, 266) with delta (0, 0)
Screenshot: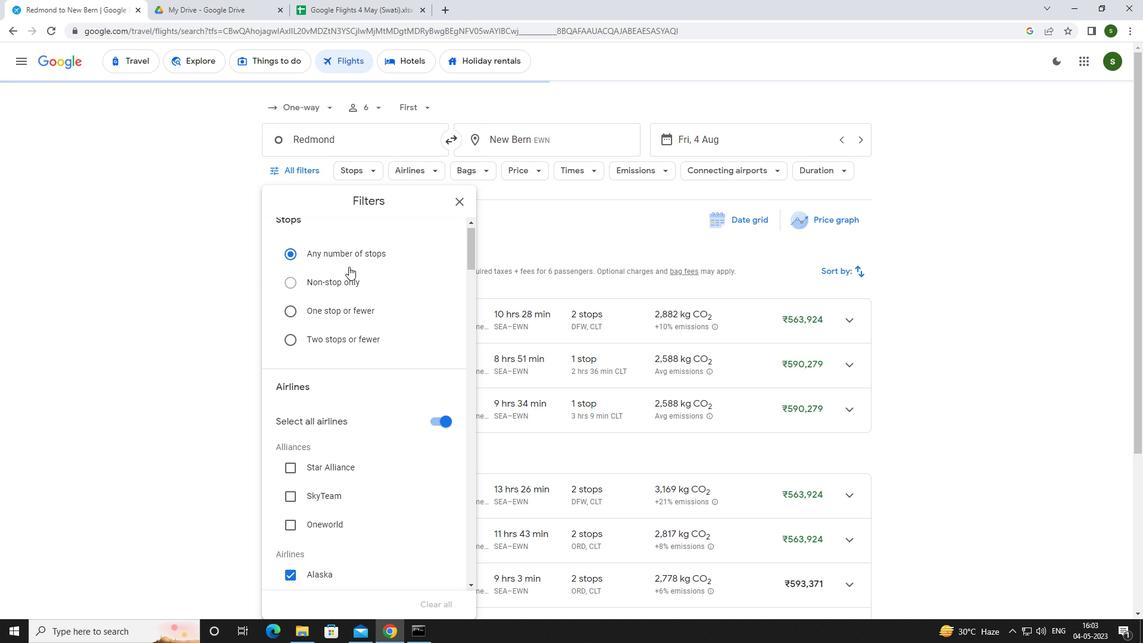 
Action: Mouse scrolled (349, 266) with delta (0, 0)
Screenshot: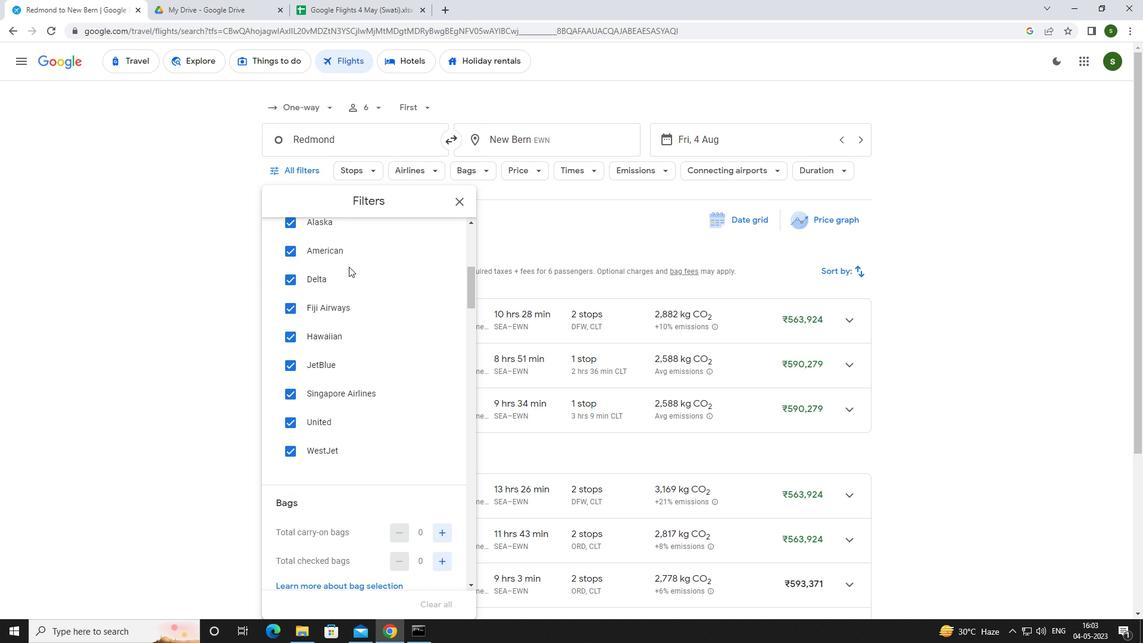 
Action: Mouse scrolled (349, 266) with delta (0, 0)
Screenshot: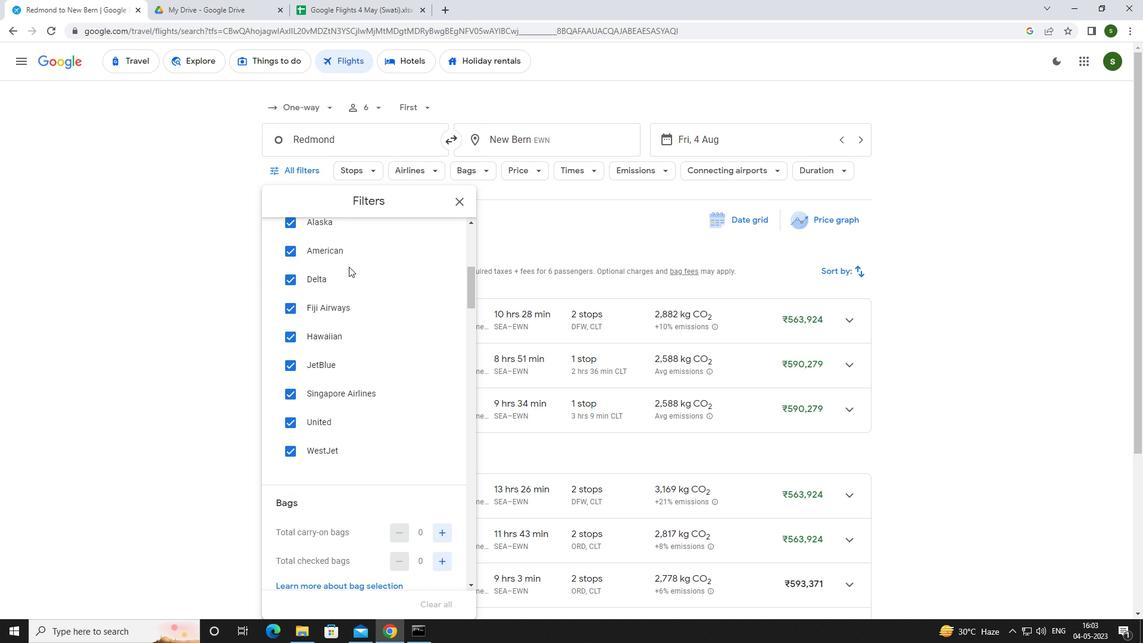 
Action: Mouse scrolled (349, 266) with delta (0, 0)
Screenshot: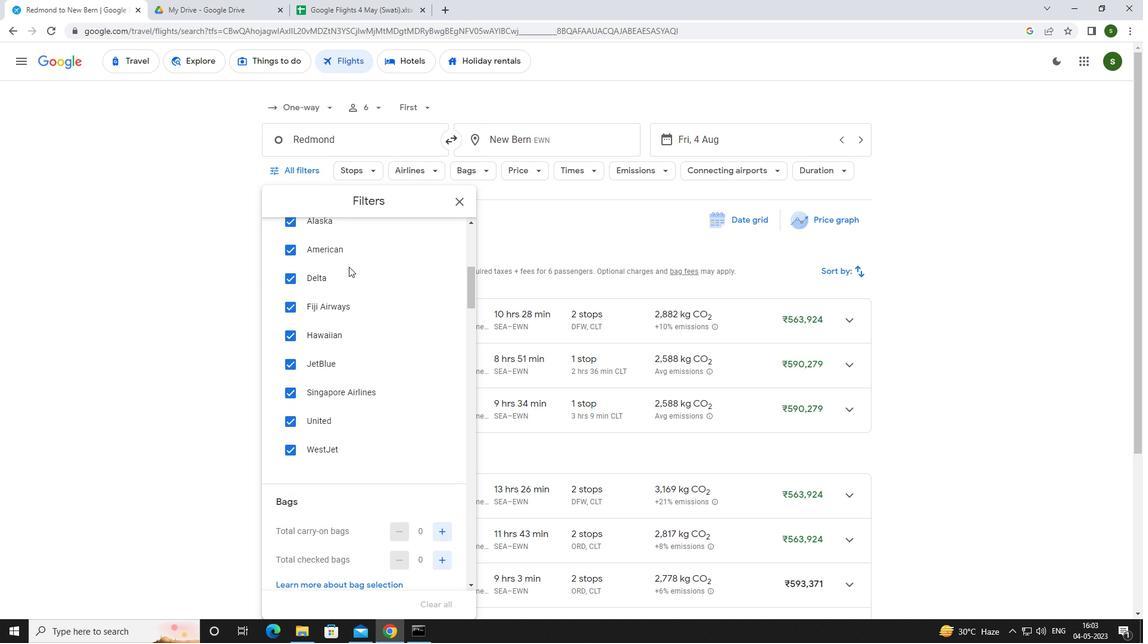 
Action: Mouse scrolled (349, 266) with delta (0, 0)
Screenshot: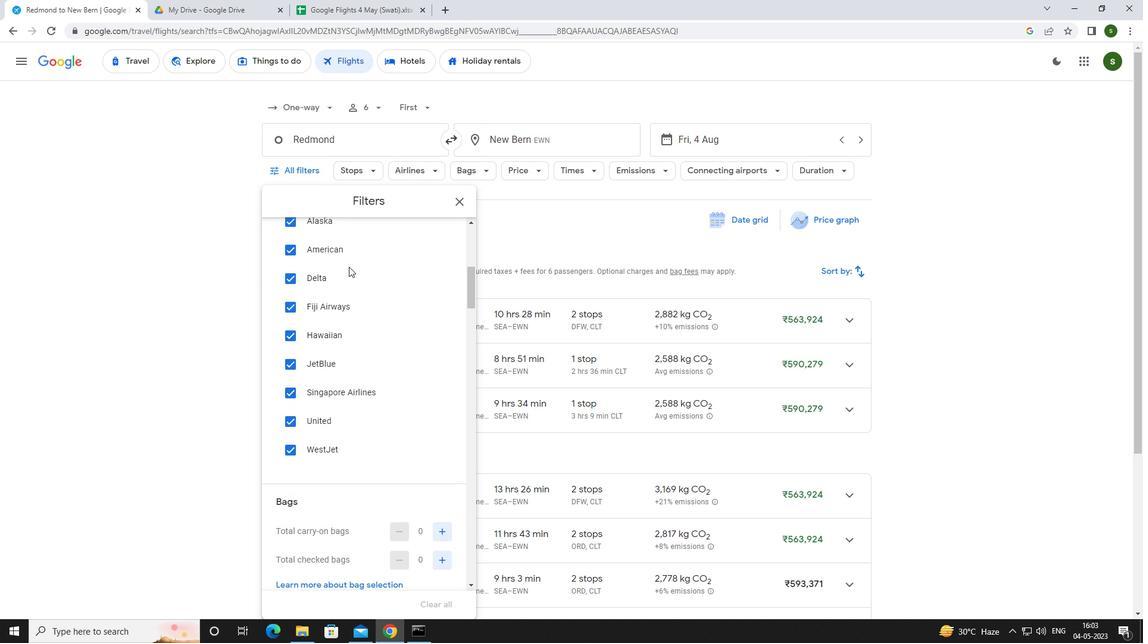 
Action: Mouse moved to (442, 290)
Screenshot: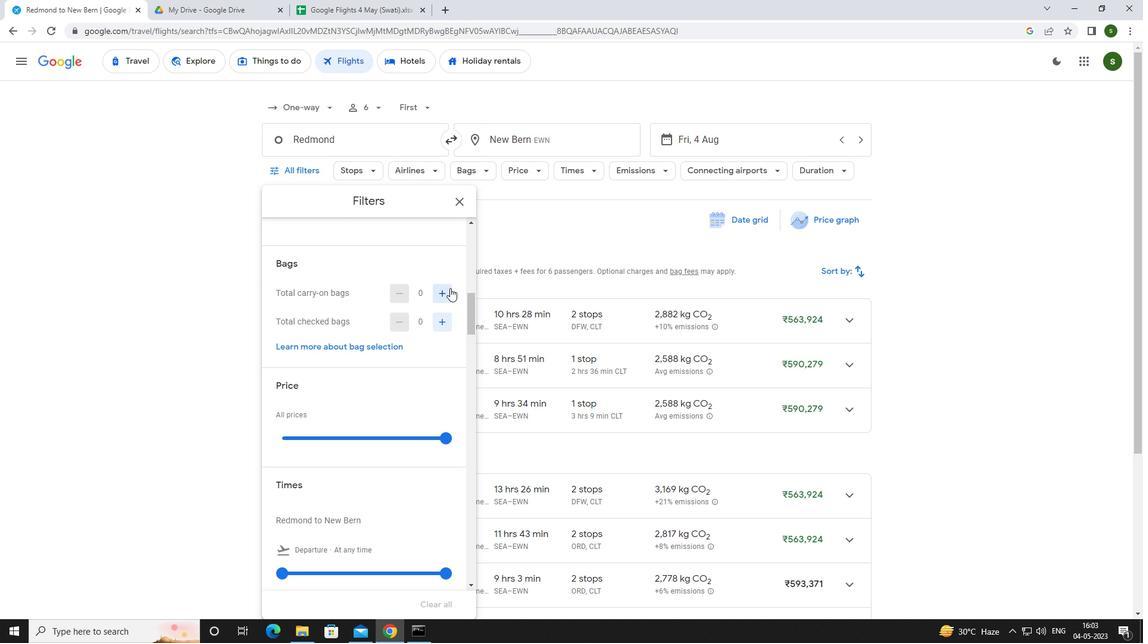 
Action: Mouse pressed left at (442, 290)
Screenshot: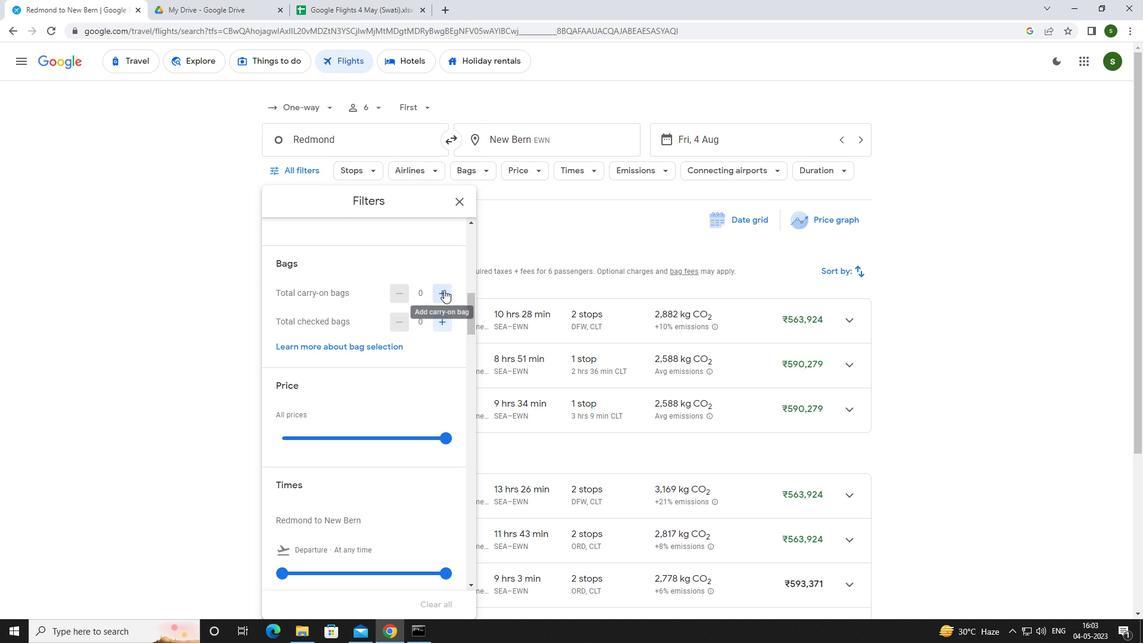 
Action: Mouse moved to (441, 291)
Screenshot: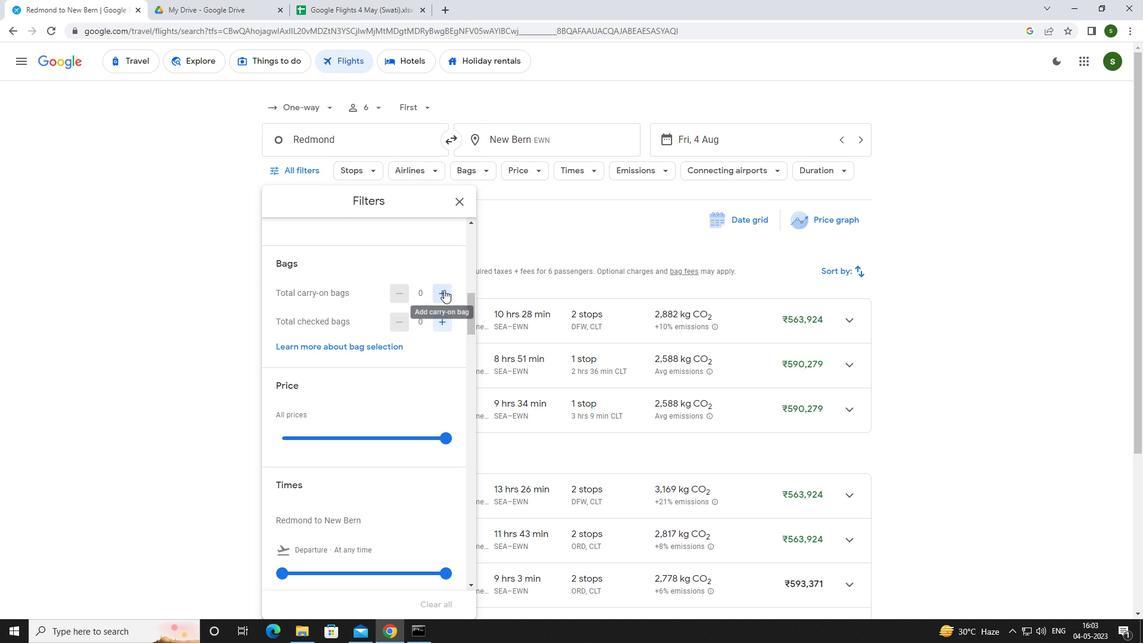 
Action: Mouse pressed left at (441, 291)
Screenshot: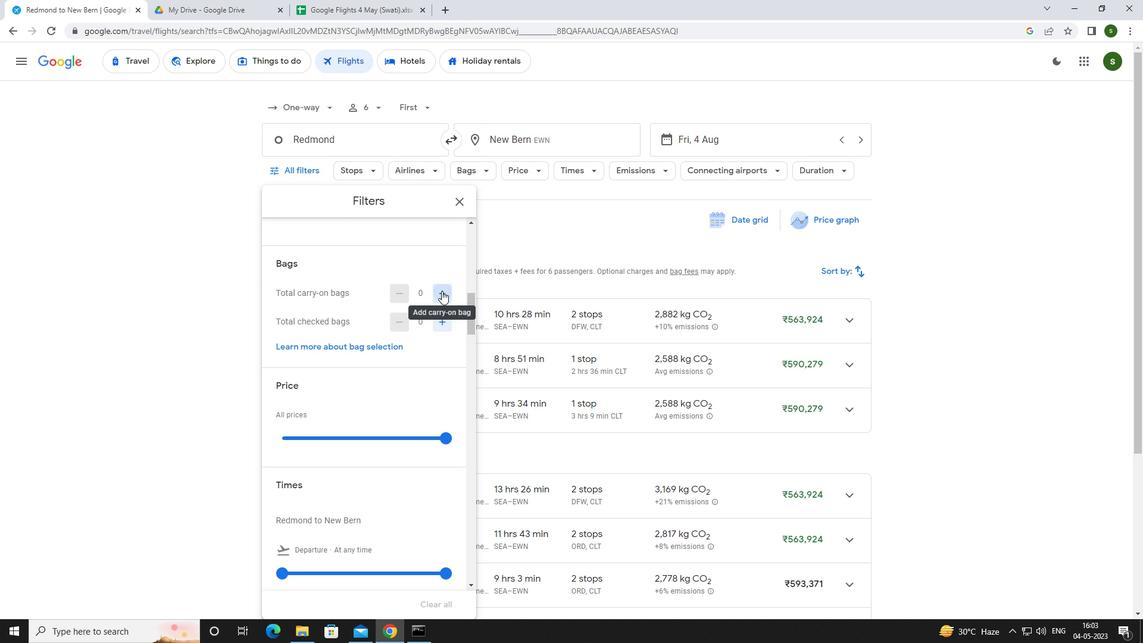
Action: Mouse scrolled (441, 290) with delta (0, 0)
Screenshot: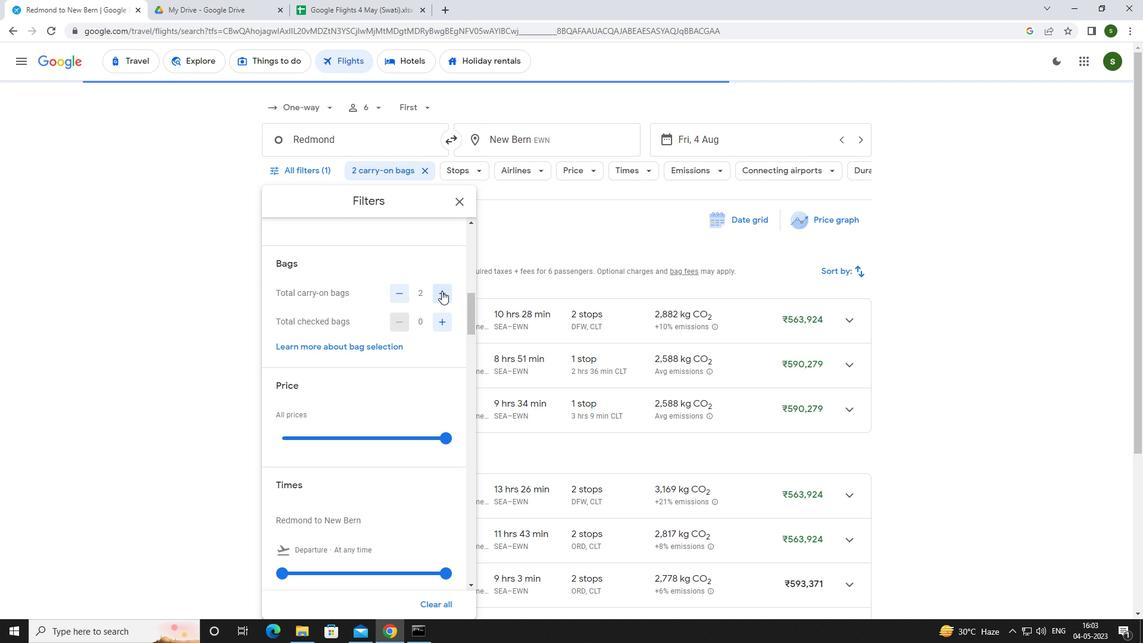 
Action: Mouse scrolled (441, 290) with delta (0, 0)
Screenshot: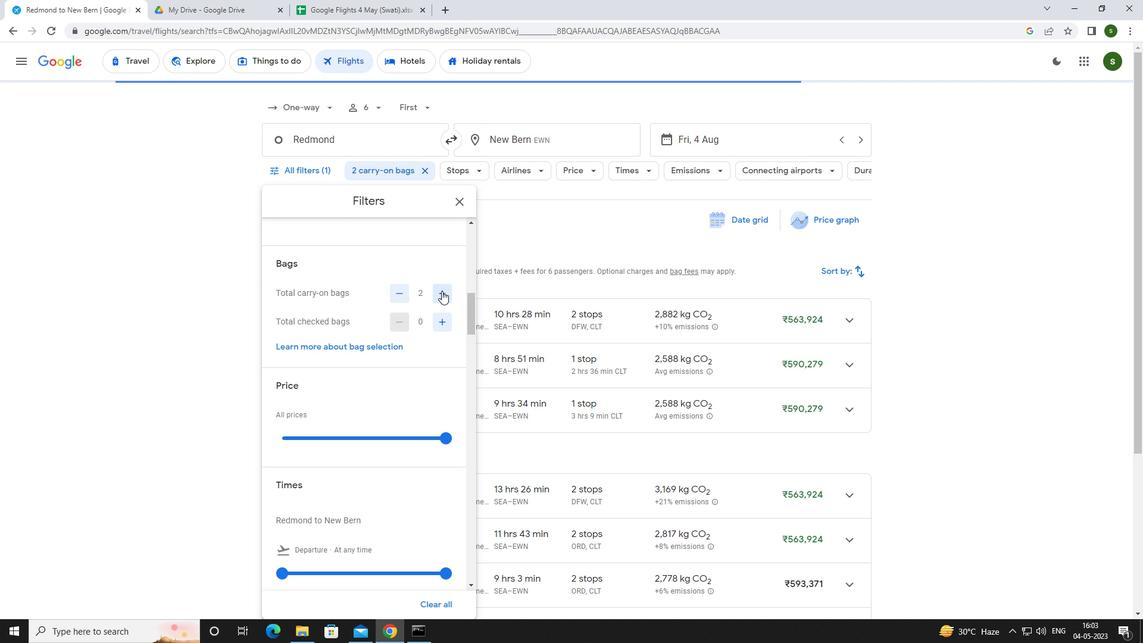
Action: Mouse scrolled (441, 290) with delta (0, 0)
Screenshot: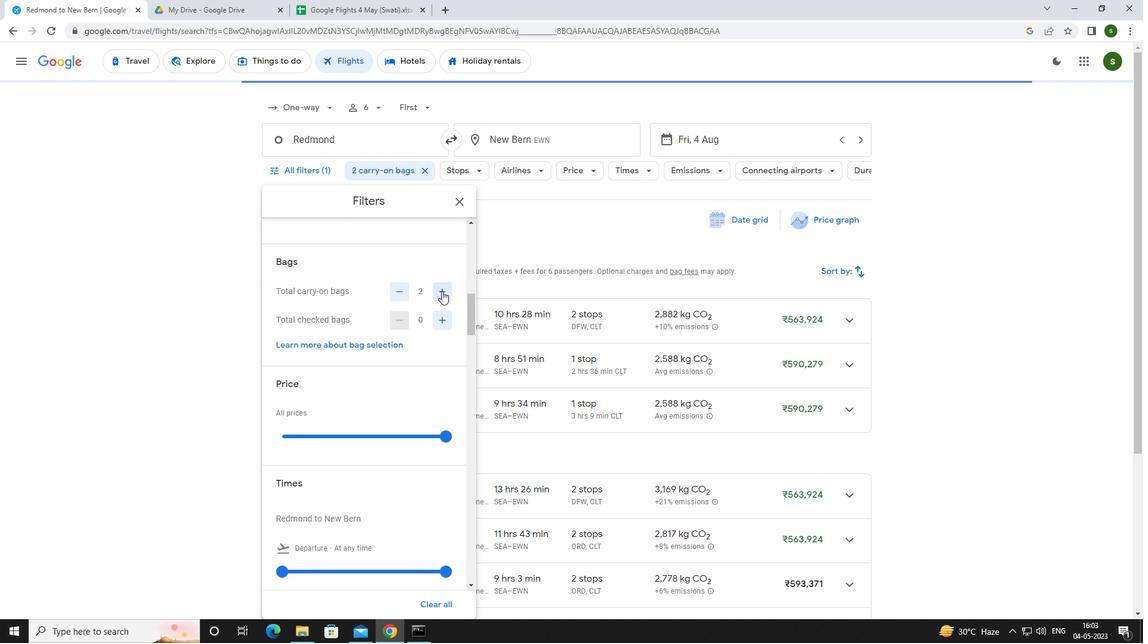 
Action: Mouse moved to (447, 260)
Screenshot: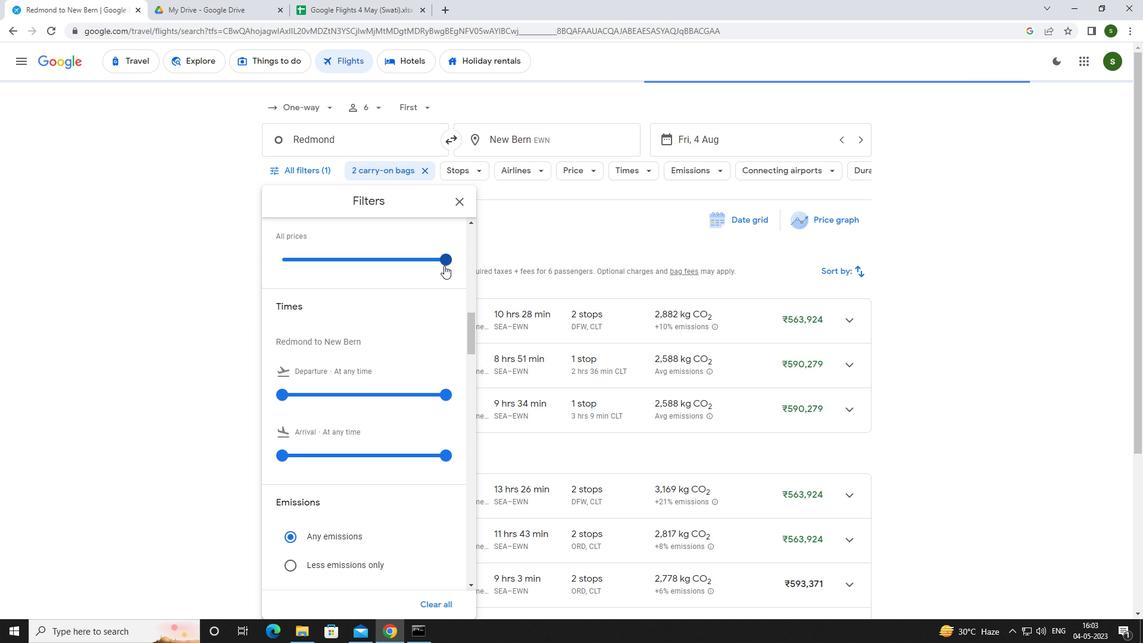 
Action: Mouse pressed left at (447, 260)
Screenshot: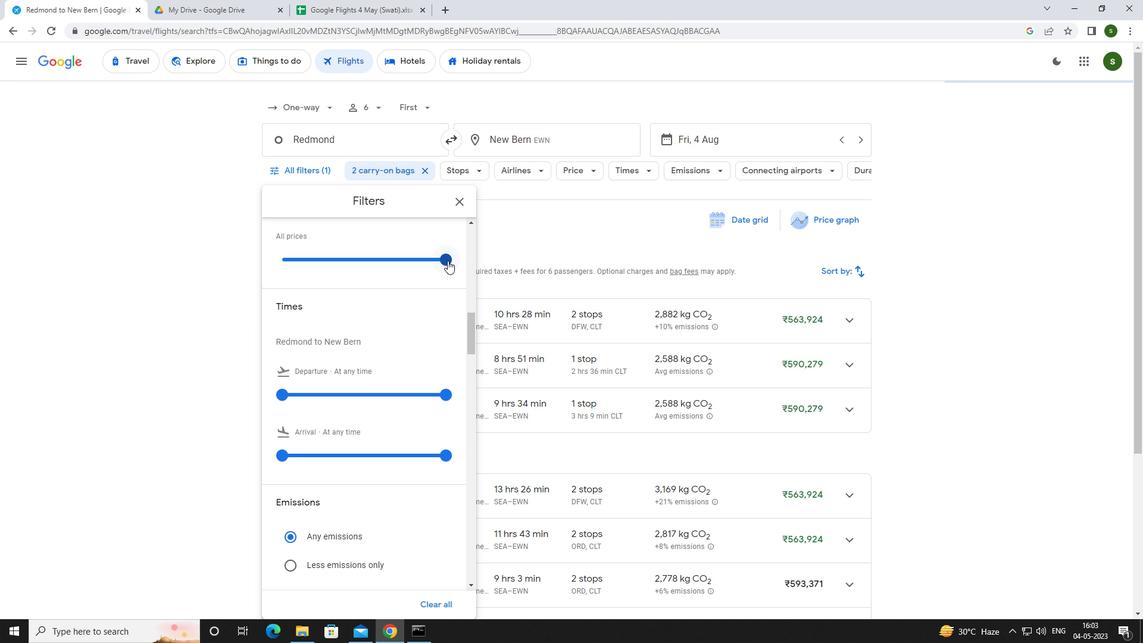 
Action: Mouse moved to (282, 396)
Screenshot: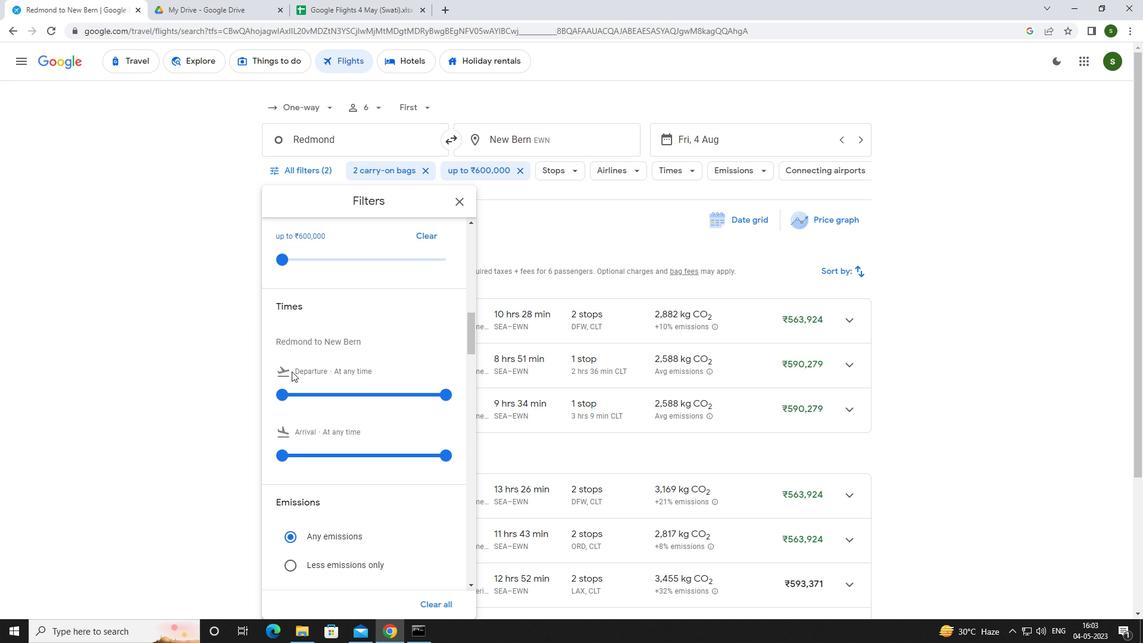 
Action: Mouse pressed left at (282, 396)
Screenshot: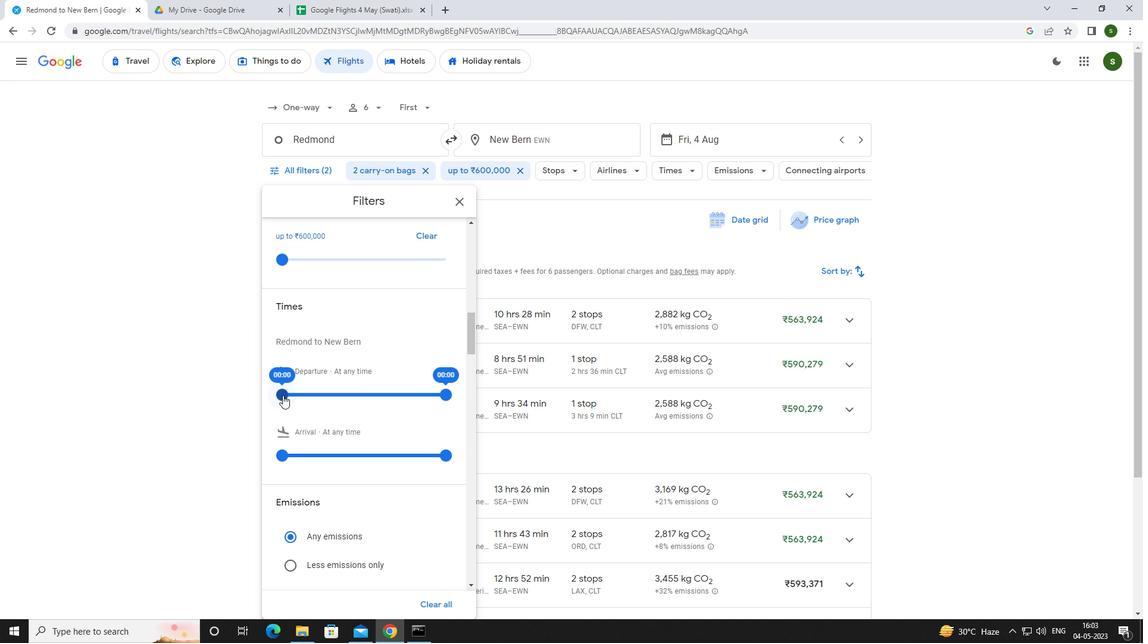 
Action: Mouse moved to (967, 376)
Screenshot: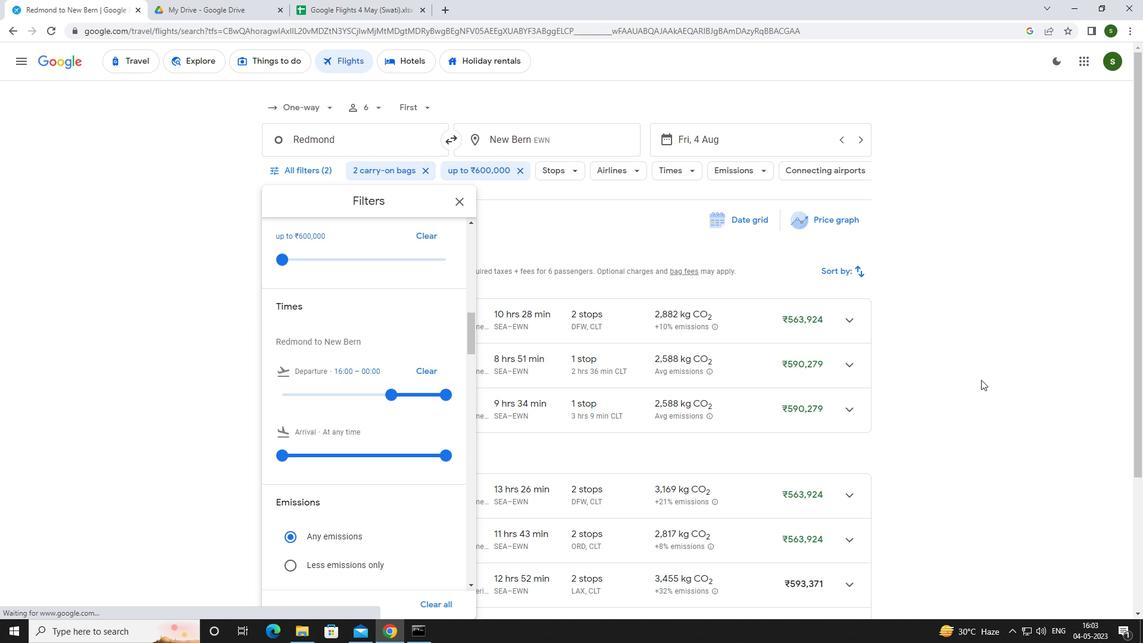 
Action: Mouse pressed left at (967, 376)
Screenshot: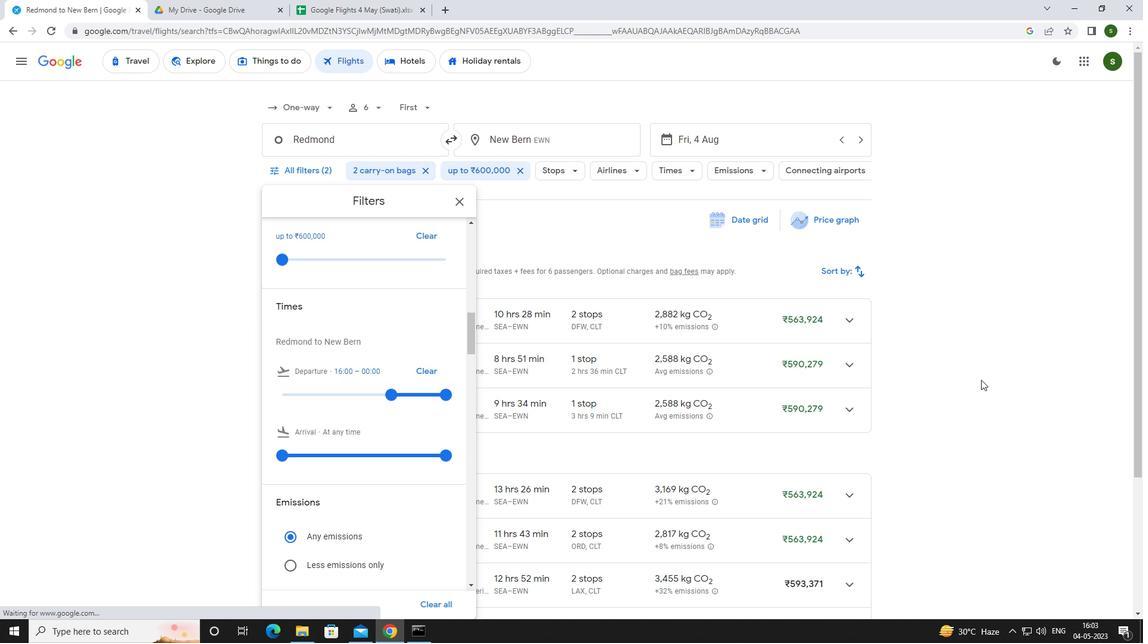 
